 Task: Search one way flight ticket for 4 adults, 1 infant in seat and 1 infant on lap in premium economy from Sioux City: Sioux Gateway Airport (brig. General Bud Day Field) to Gillette: Gillette Campbell County Airport on 5-1-2023. Choice of flights is Delta. Number of bags: 5 checked bags. Price is upto 98000. Outbound departure time preference is 11:45.
Action: Mouse moved to (231, 311)
Screenshot: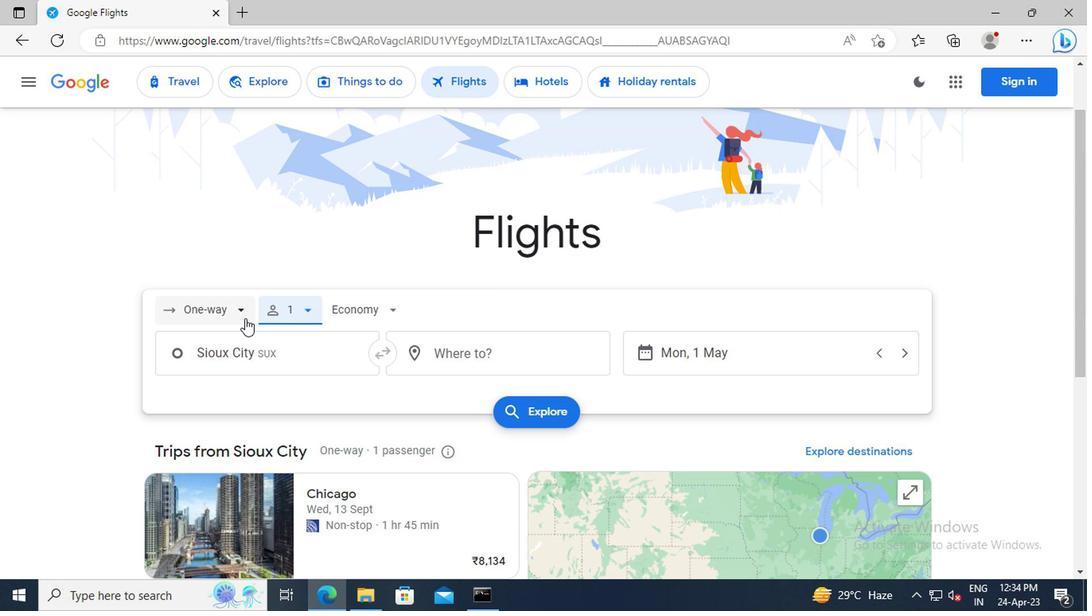 
Action: Mouse pressed left at (231, 311)
Screenshot: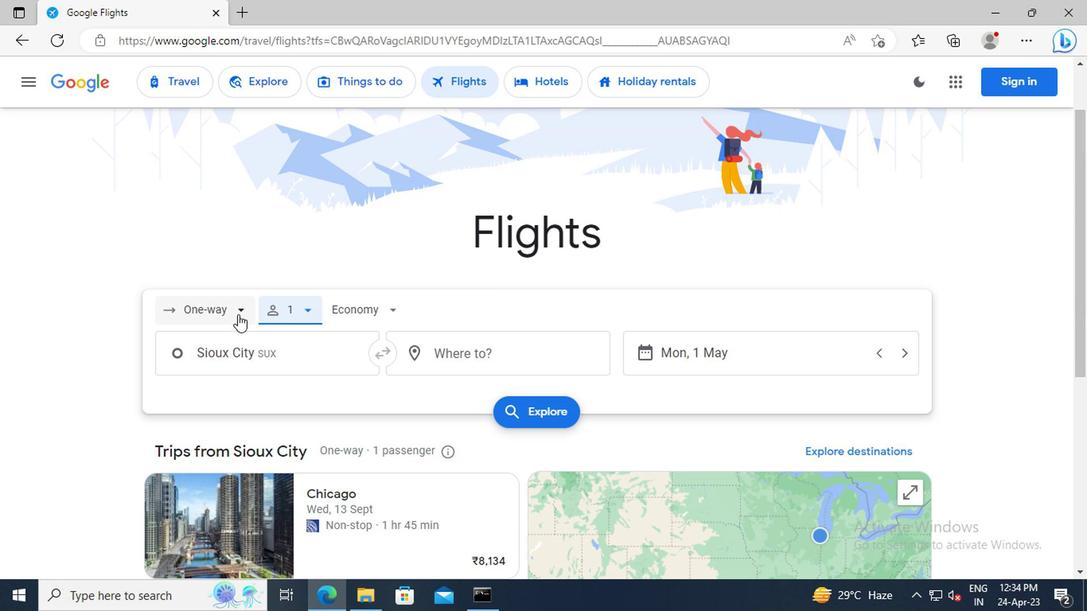 
Action: Mouse moved to (215, 387)
Screenshot: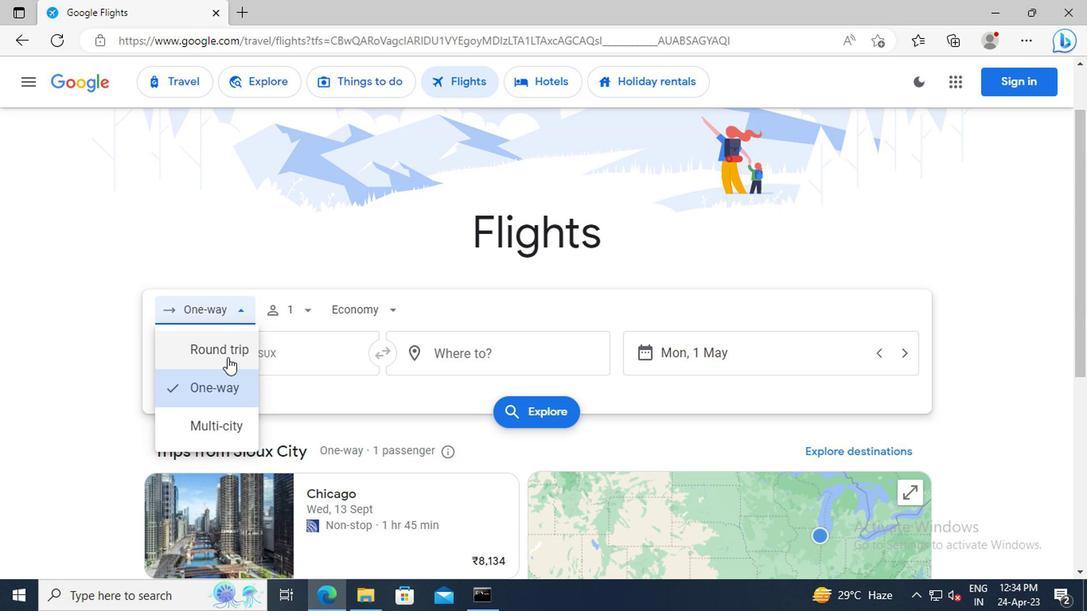 
Action: Mouse pressed left at (215, 387)
Screenshot: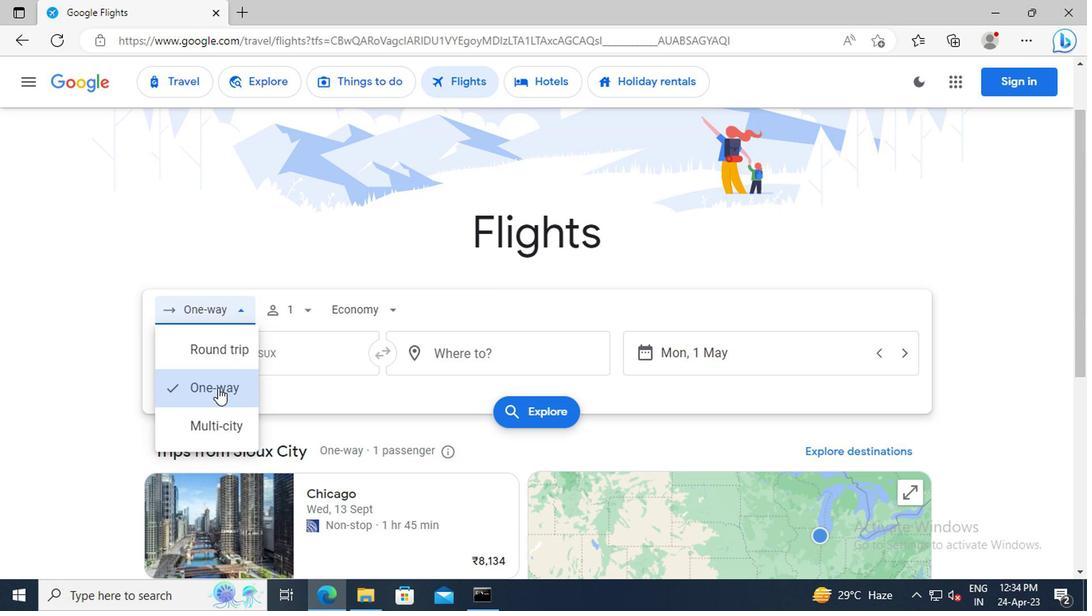 
Action: Mouse moved to (299, 309)
Screenshot: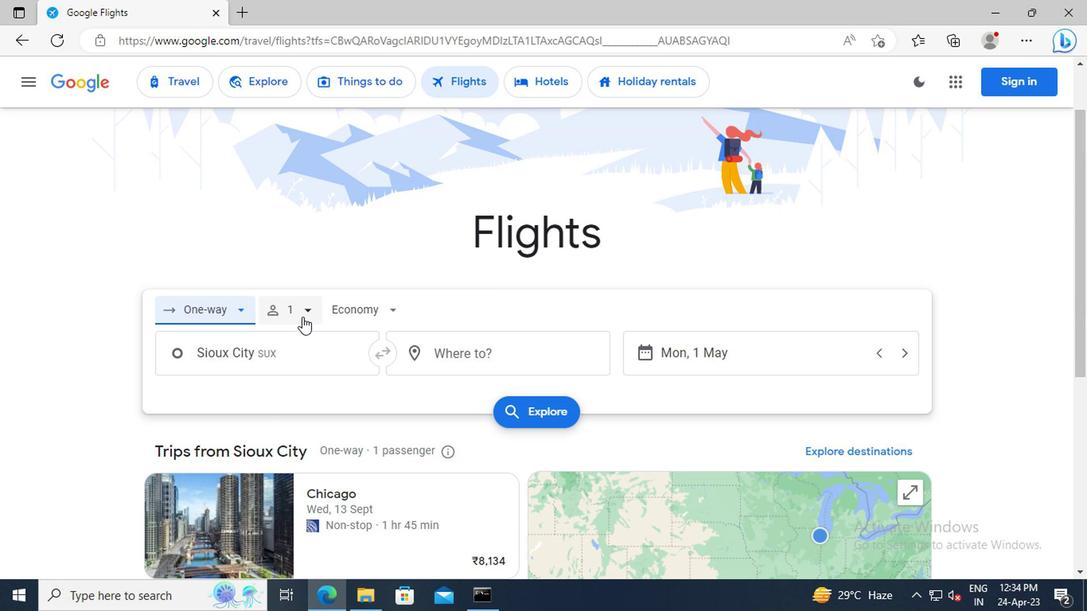 
Action: Mouse pressed left at (299, 309)
Screenshot: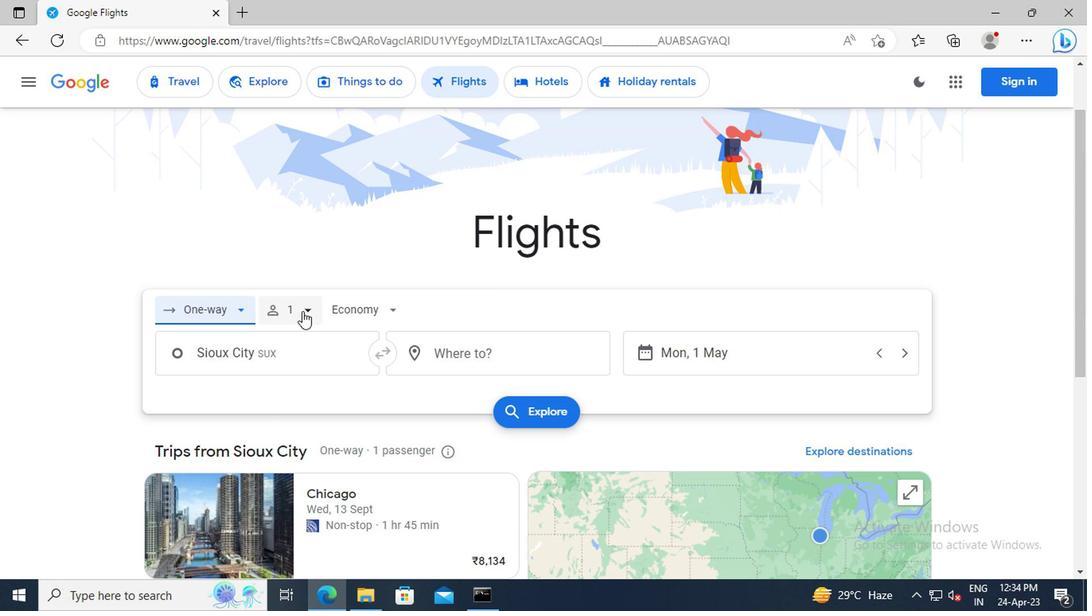 
Action: Mouse moved to (419, 353)
Screenshot: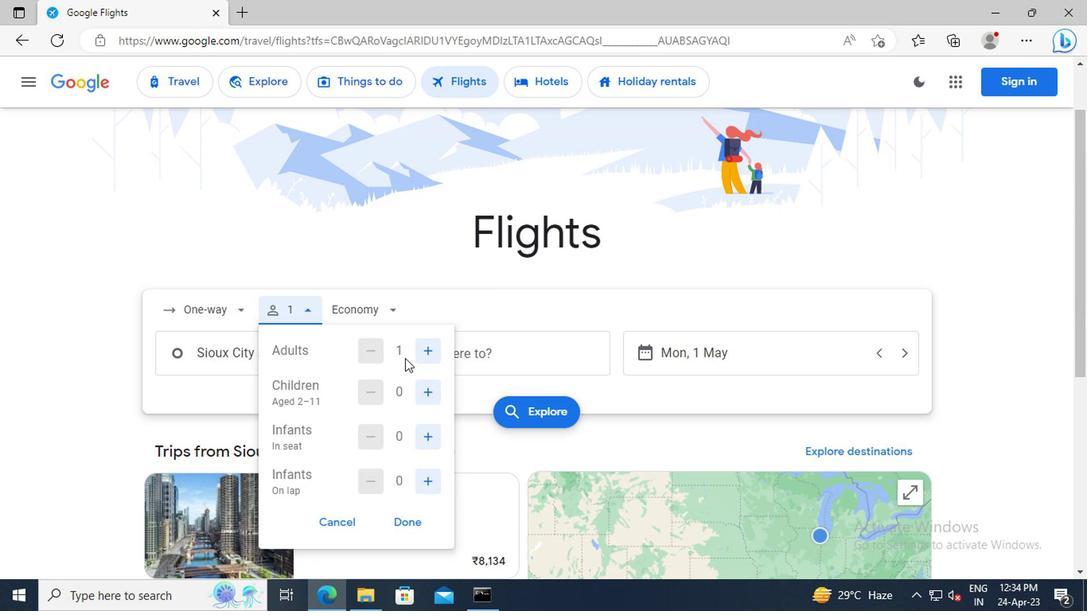 
Action: Mouse pressed left at (419, 353)
Screenshot: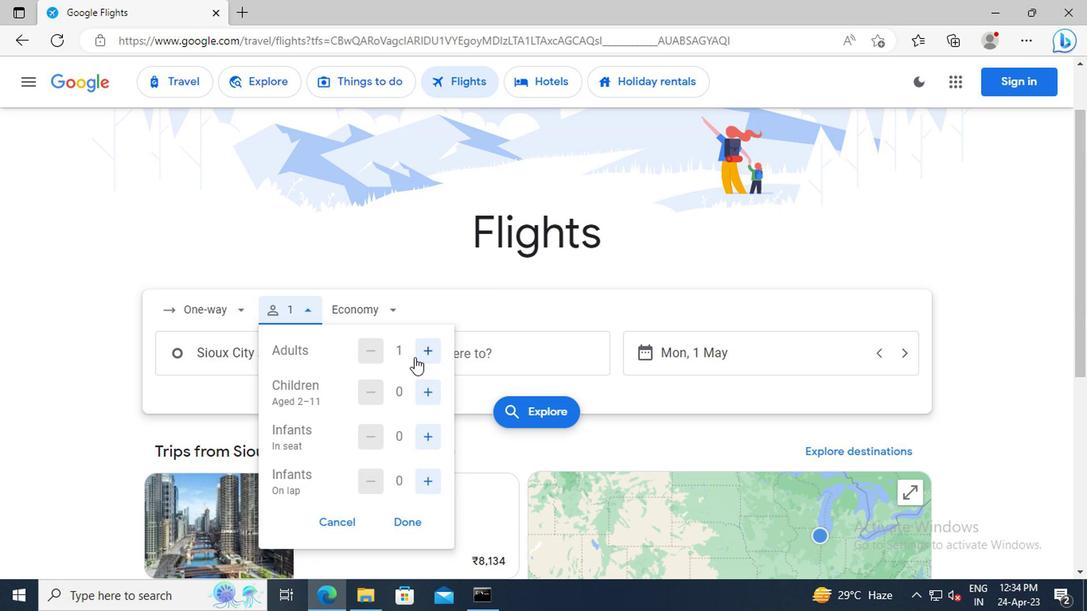 
Action: Mouse pressed left at (419, 353)
Screenshot: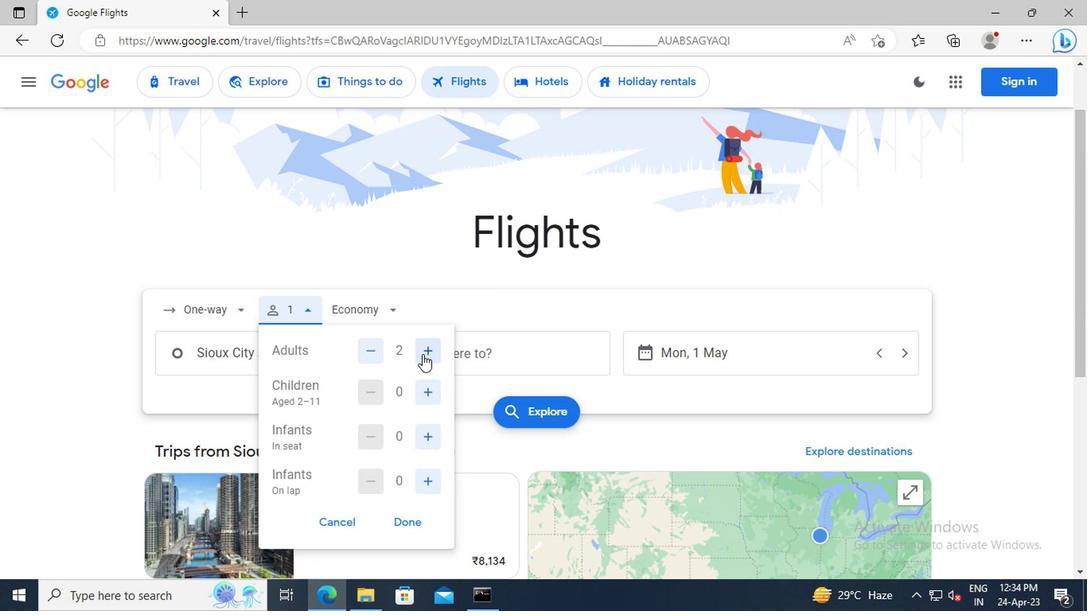 
Action: Mouse pressed left at (419, 353)
Screenshot: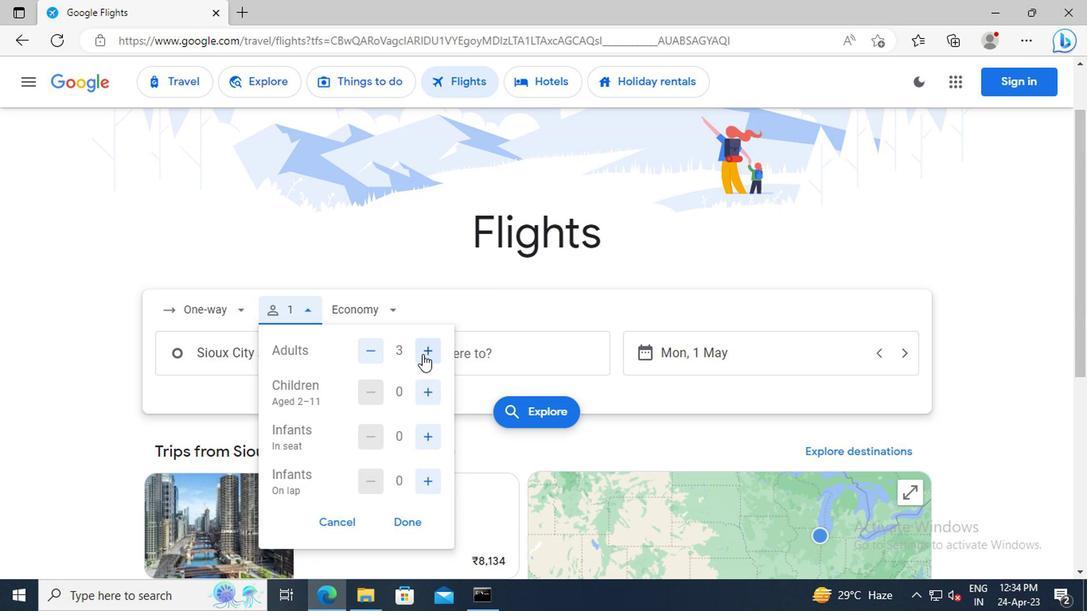 
Action: Mouse moved to (422, 435)
Screenshot: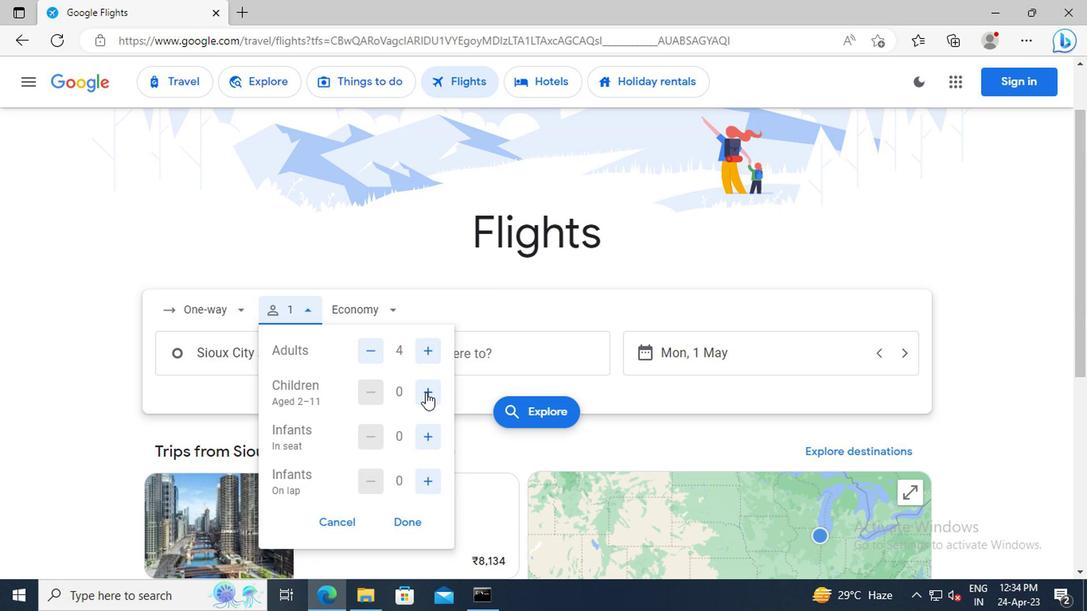 
Action: Mouse pressed left at (422, 435)
Screenshot: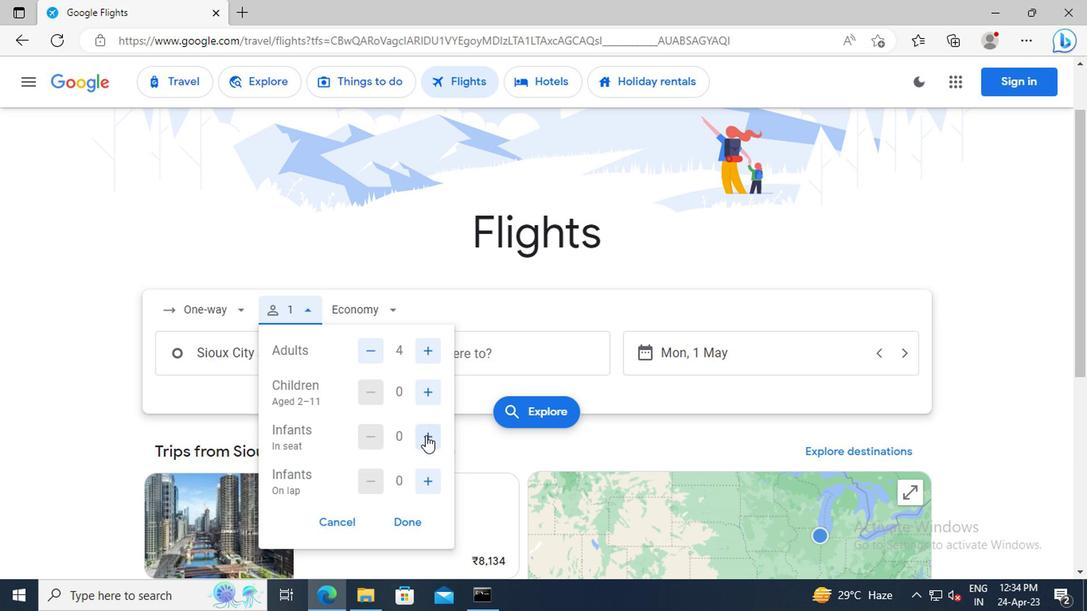 
Action: Mouse moved to (428, 482)
Screenshot: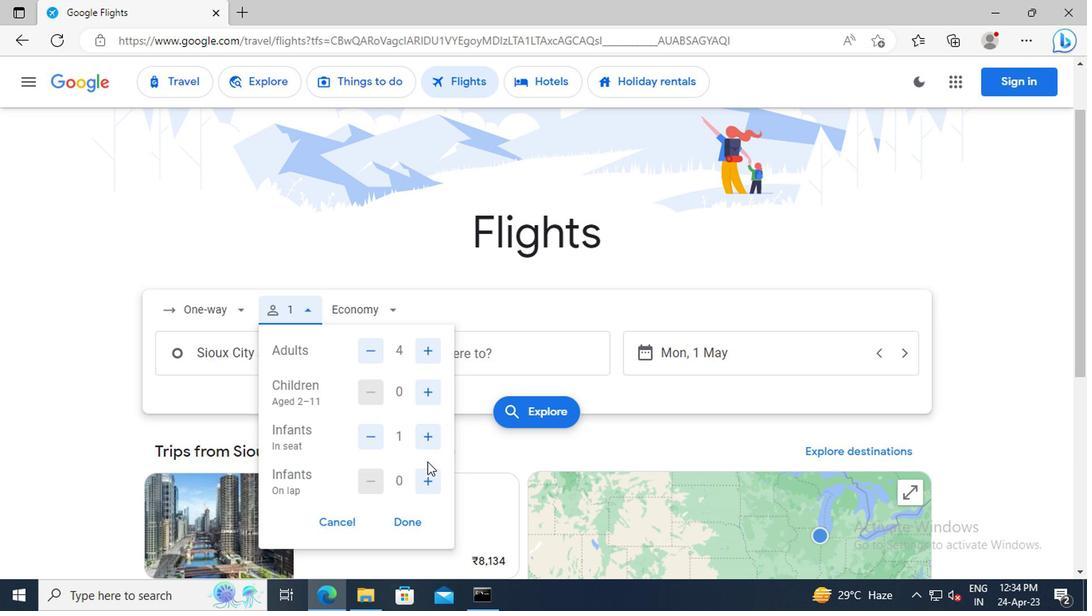
Action: Mouse pressed left at (428, 482)
Screenshot: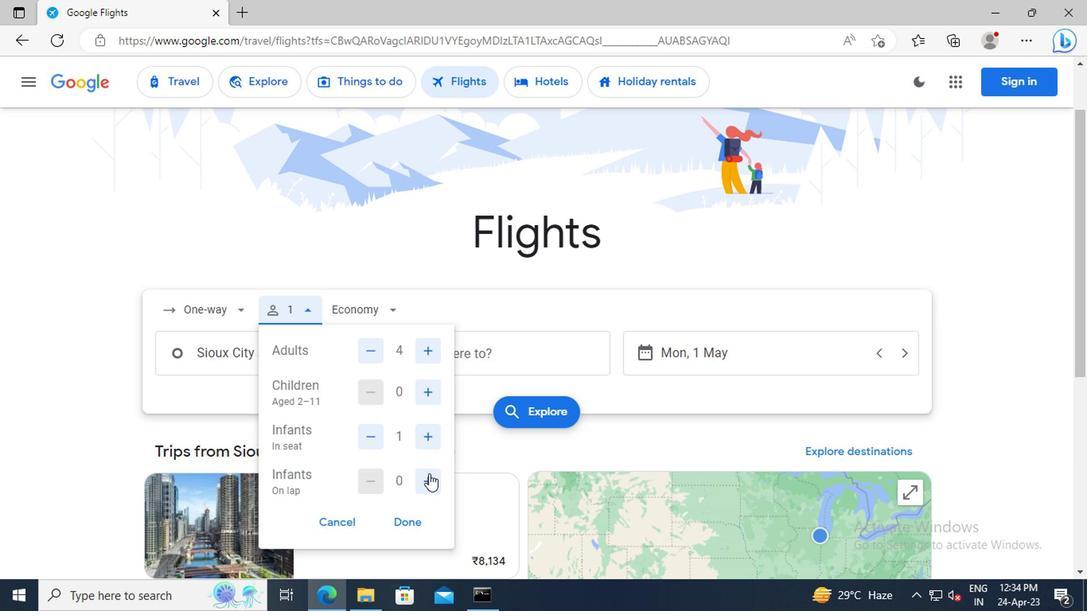 
Action: Mouse moved to (403, 523)
Screenshot: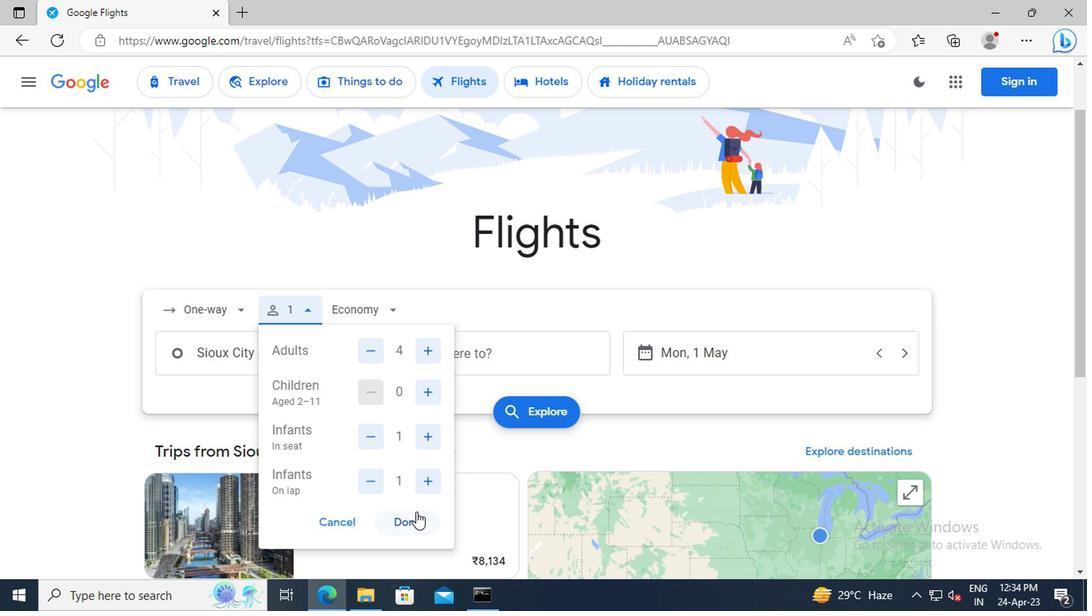 
Action: Mouse pressed left at (403, 523)
Screenshot: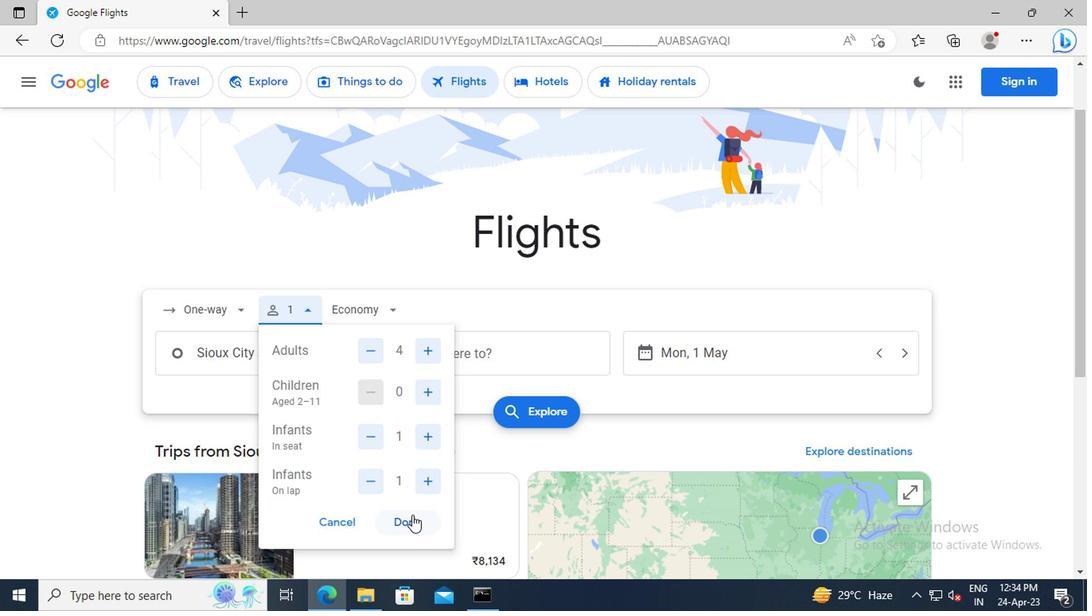 
Action: Mouse moved to (369, 312)
Screenshot: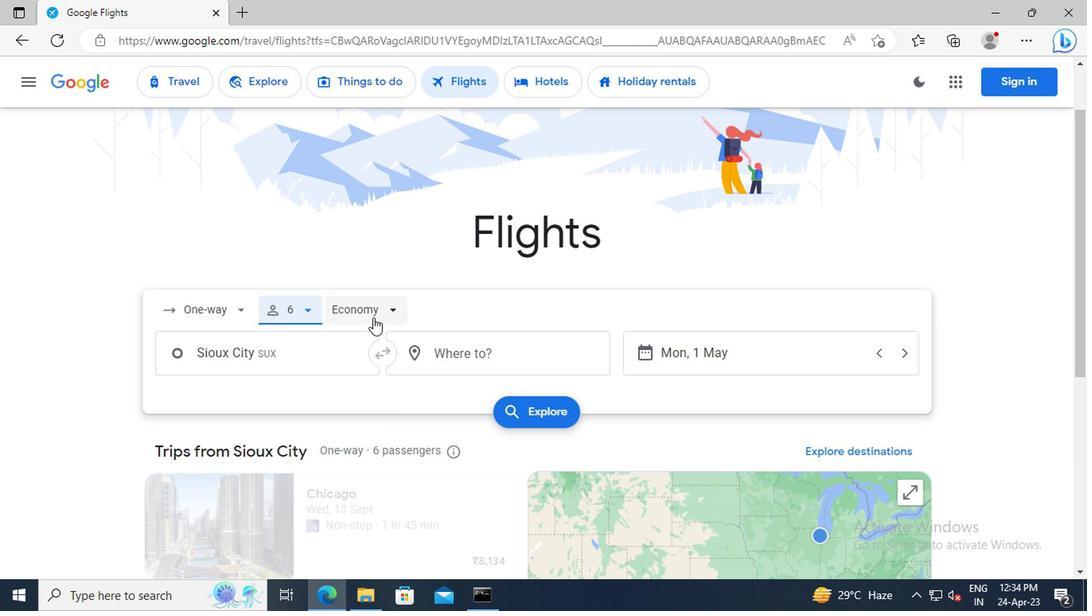 
Action: Mouse pressed left at (369, 312)
Screenshot: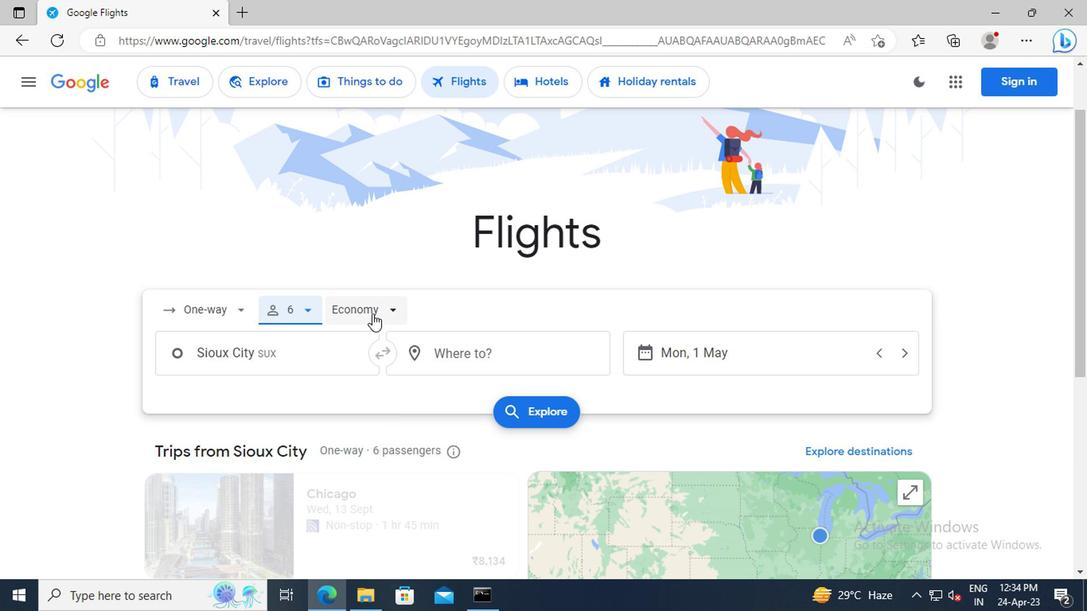 
Action: Mouse moved to (390, 387)
Screenshot: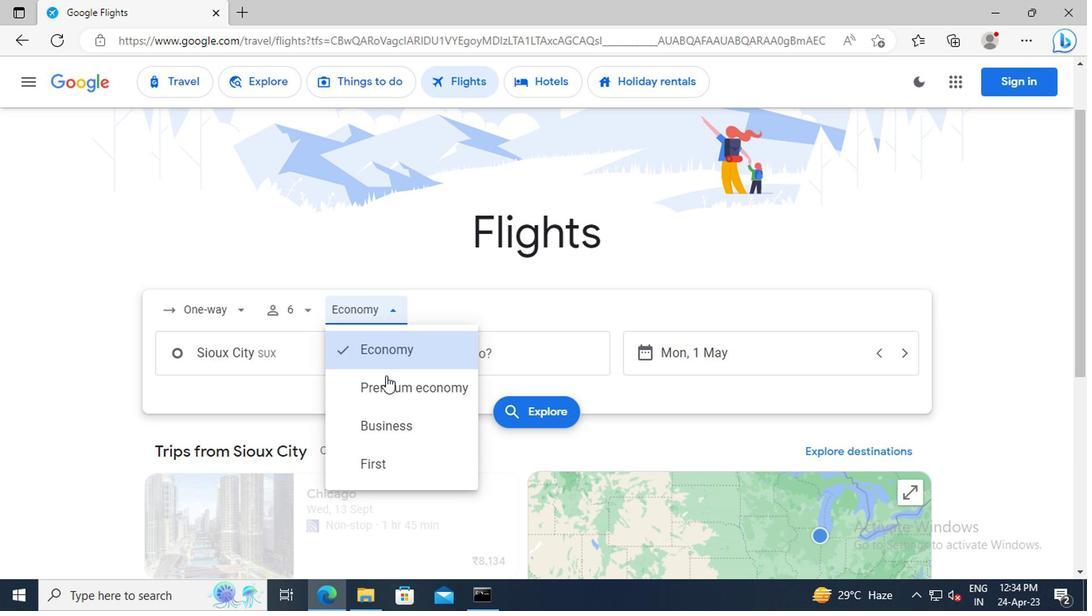 
Action: Mouse pressed left at (390, 387)
Screenshot: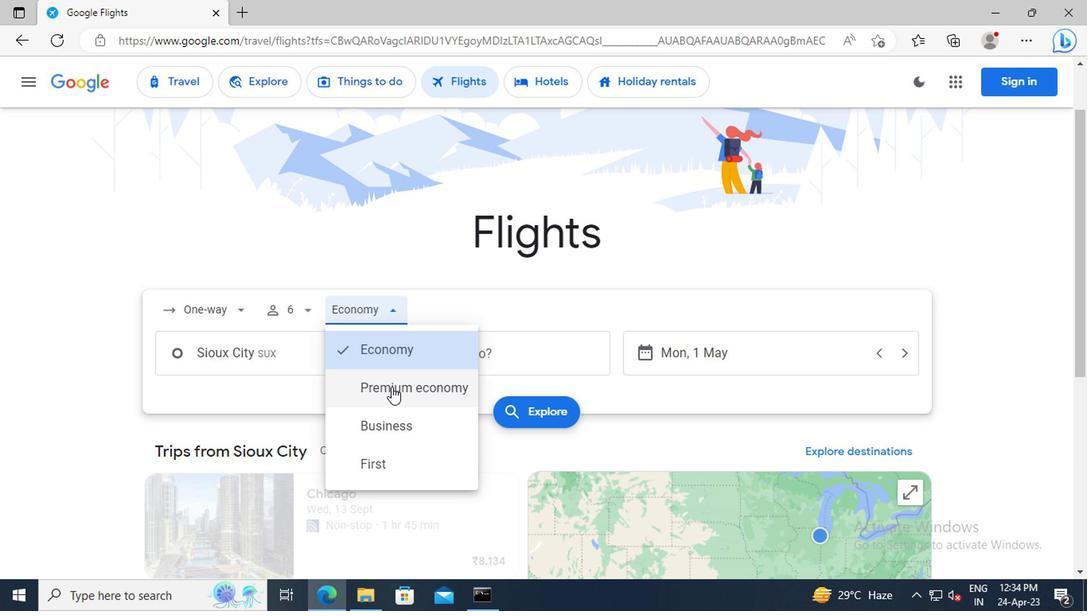 
Action: Mouse moved to (304, 355)
Screenshot: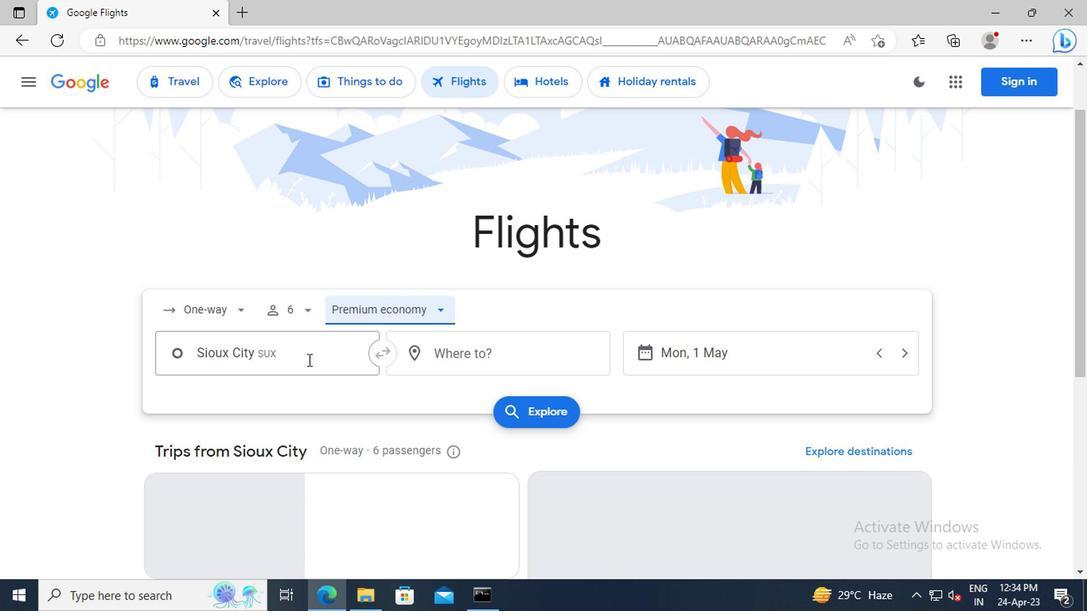 
Action: Mouse pressed left at (304, 355)
Screenshot: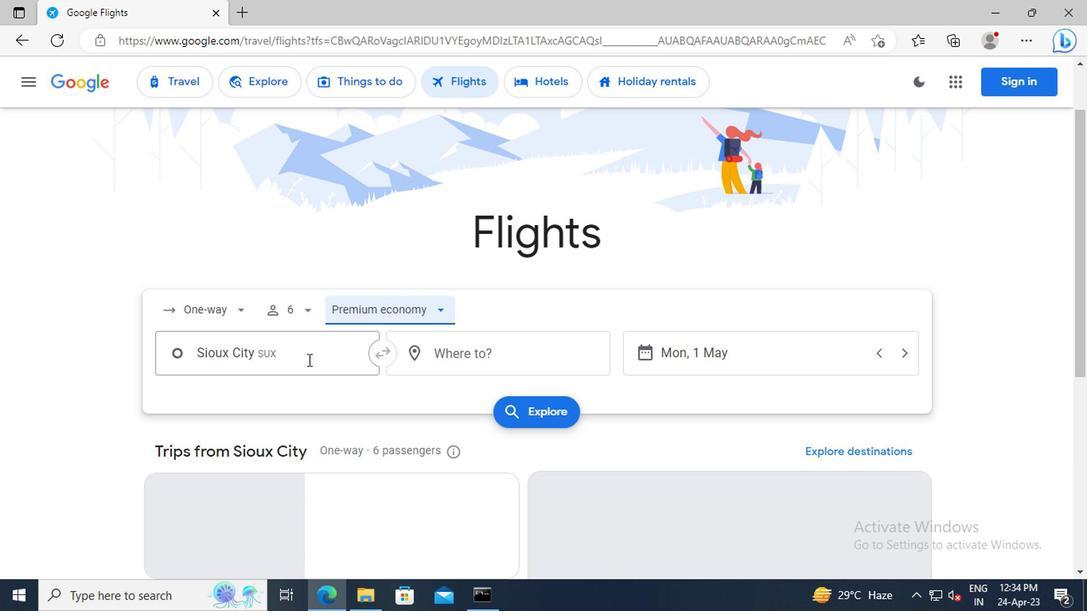 
Action: Key pressed <Key.shift>SIOUX<Key.space><Key.shift>CITY<Key.shift>:<Key.space><Key.shift_r>S
Screenshot: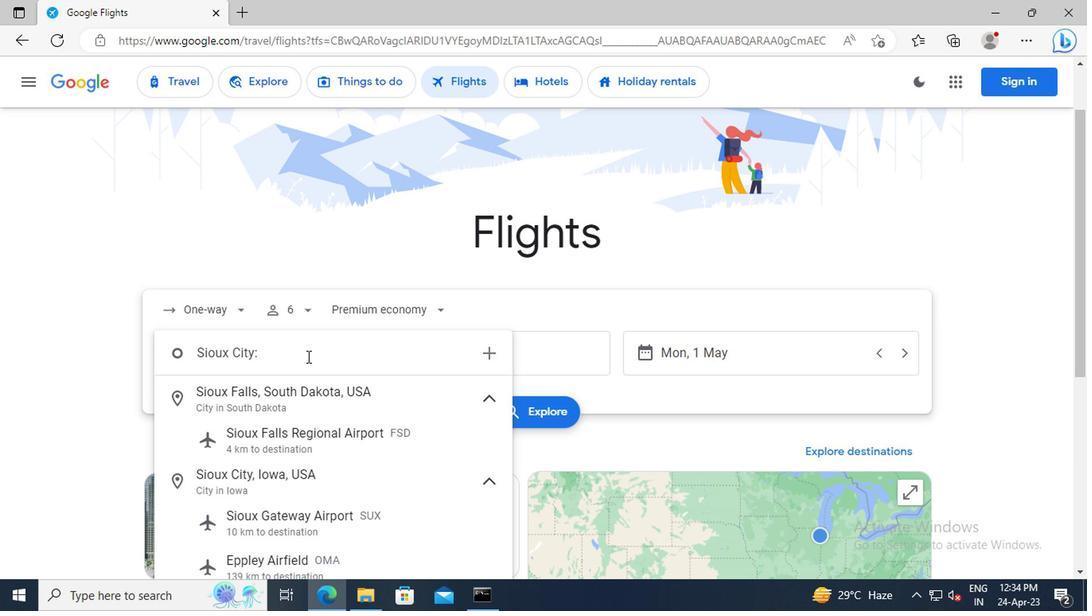
Action: Mouse moved to (278, 447)
Screenshot: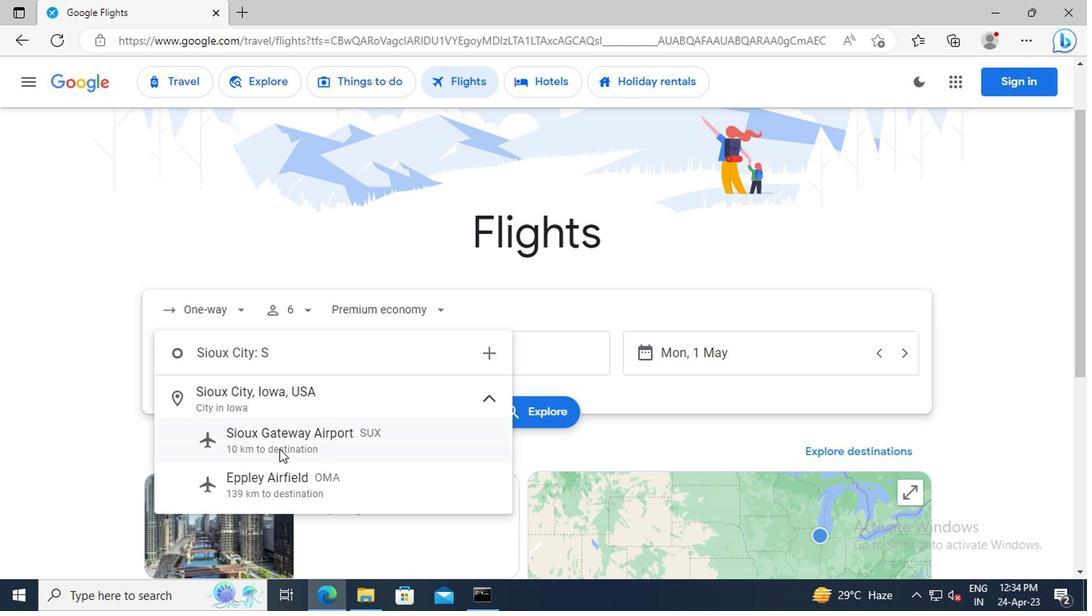 
Action: Mouse pressed left at (278, 447)
Screenshot: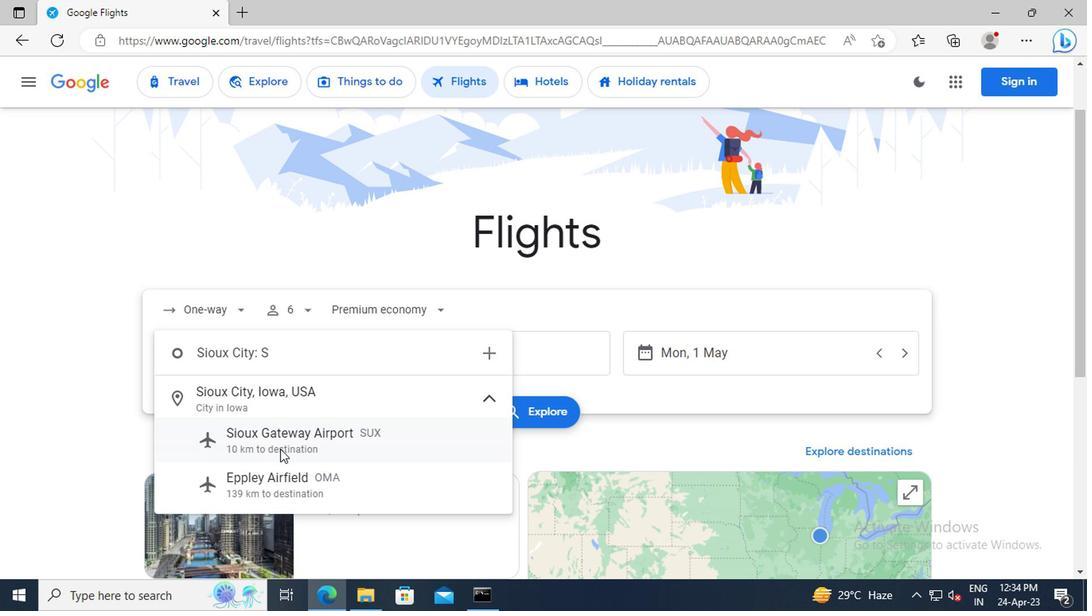 
Action: Mouse moved to (459, 357)
Screenshot: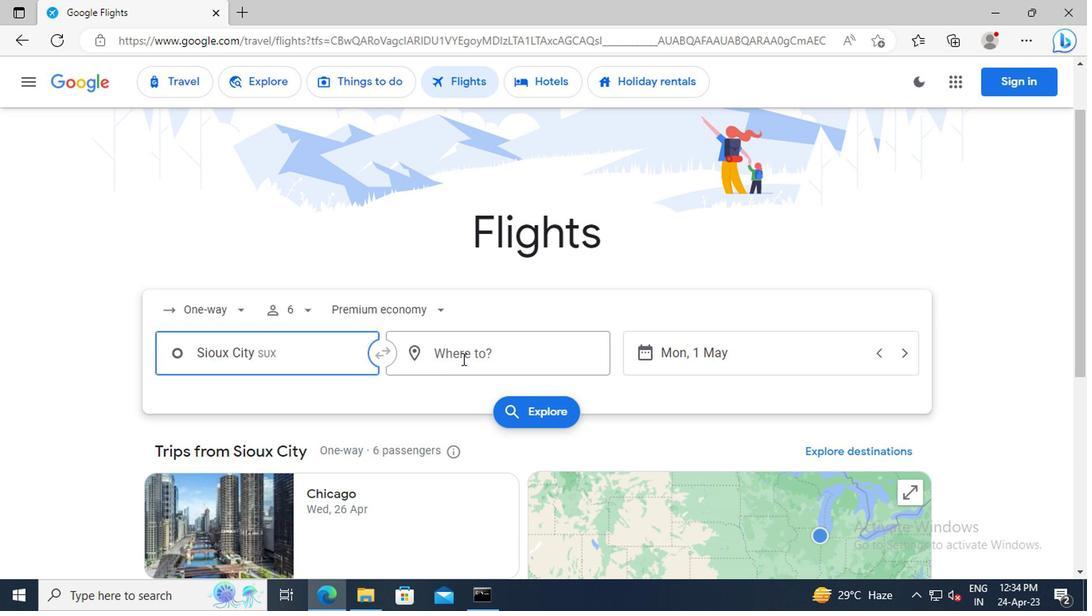 
Action: Mouse pressed left at (459, 357)
Screenshot: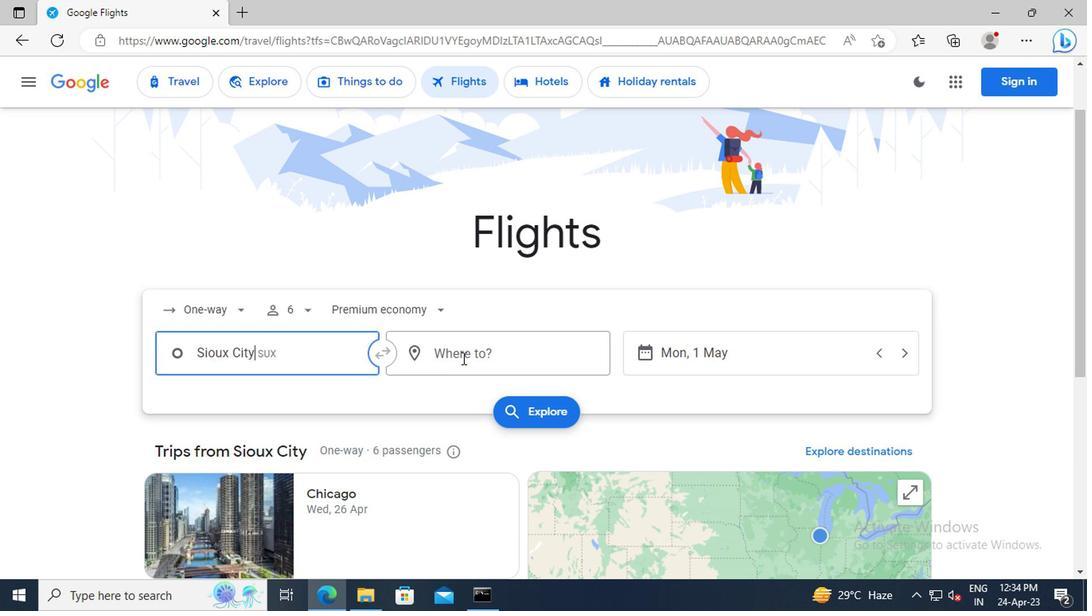 
Action: Key pressed <Key.shift>GILLETTE
Screenshot: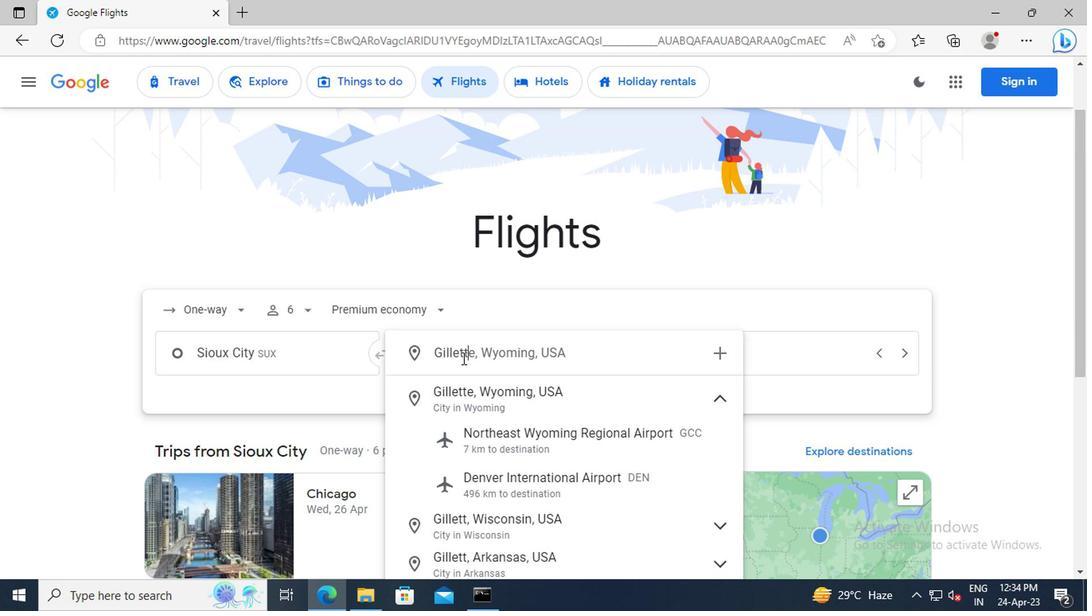 
Action: Mouse moved to (506, 440)
Screenshot: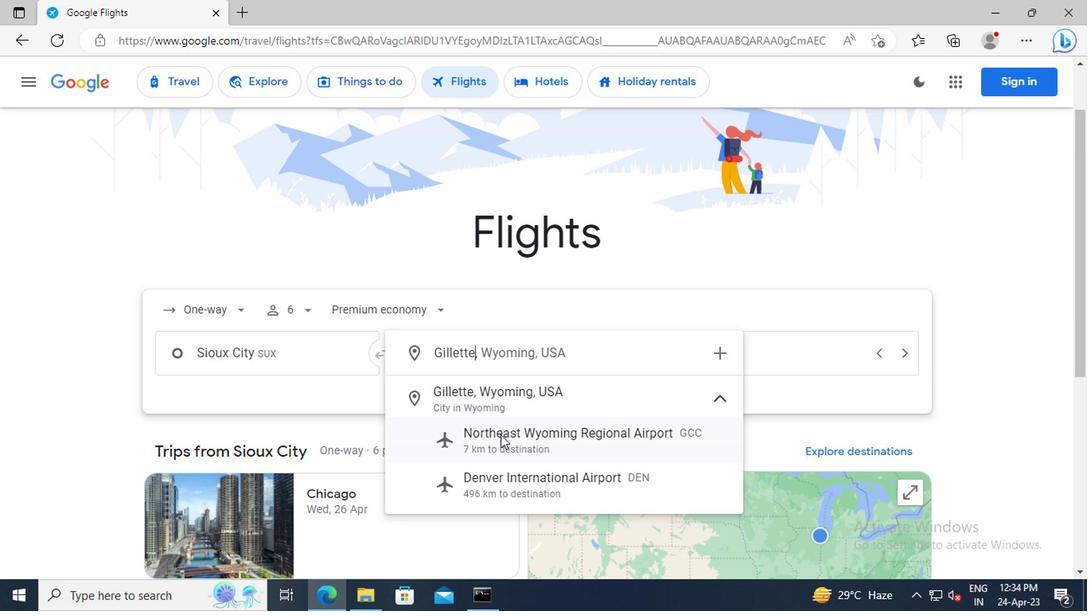 
Action: Mouse pressed left at (506, 440)
Screenshot: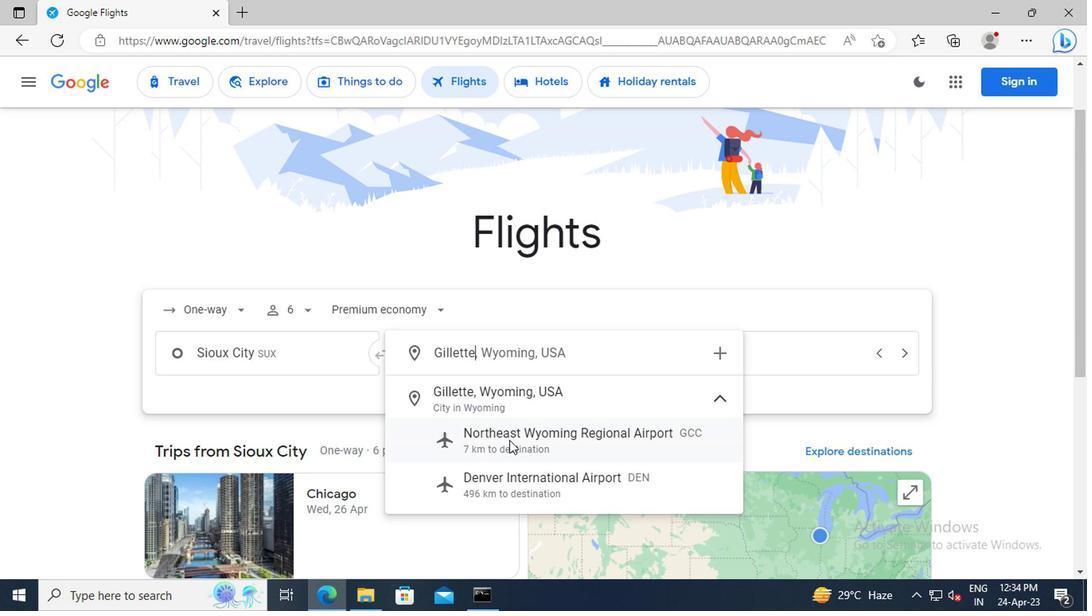
Action: Mouse moved to (731, 349)
Screenshot: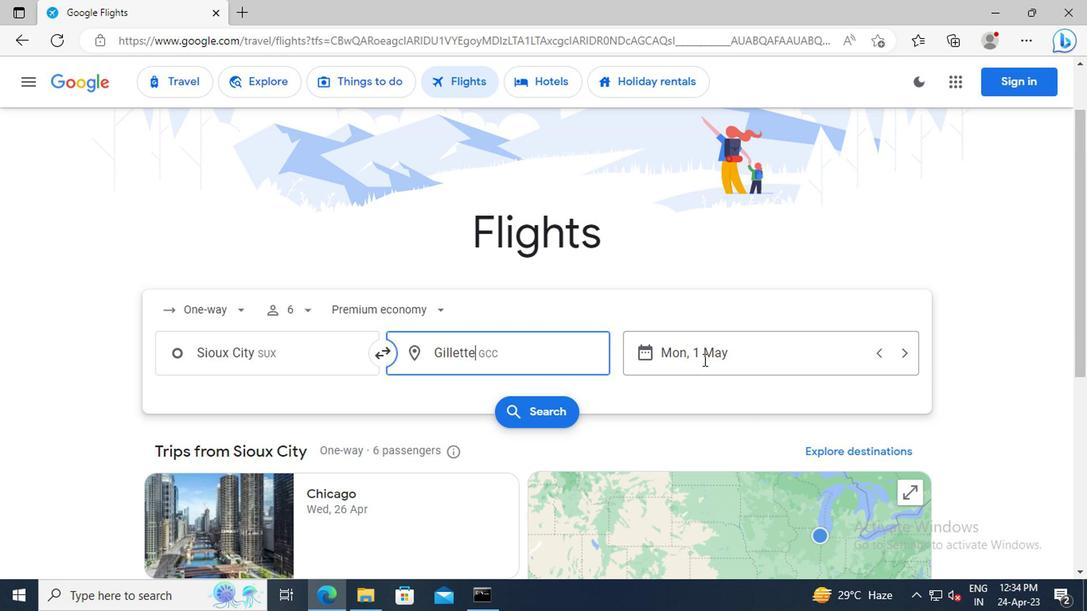 
Action: Mouse pressed left at (731, 349)
Screenshot: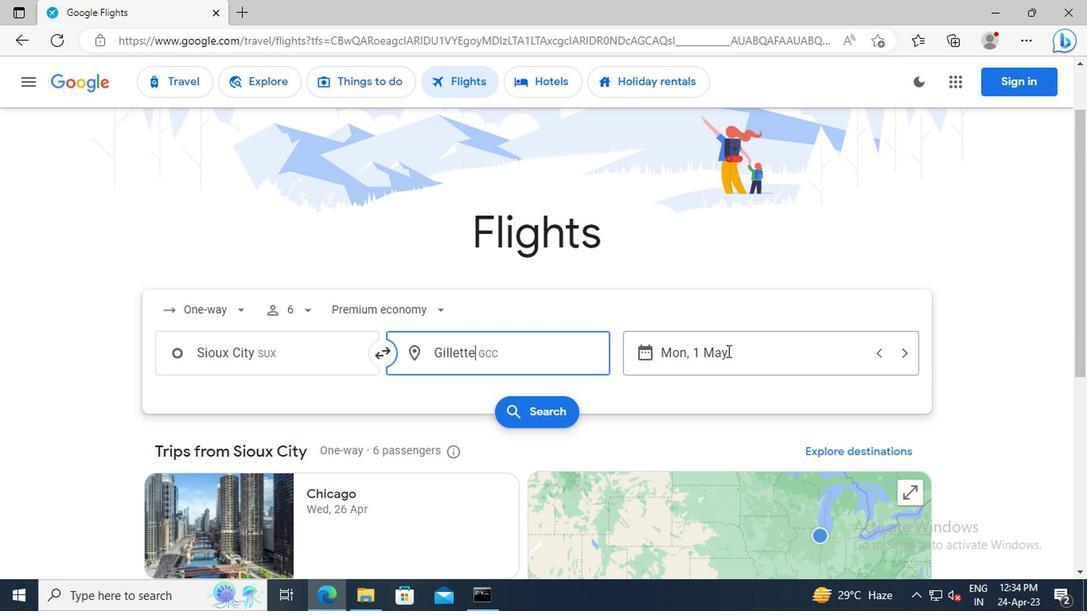 
Action: Mouse moved to (660, 319)
Screenshot: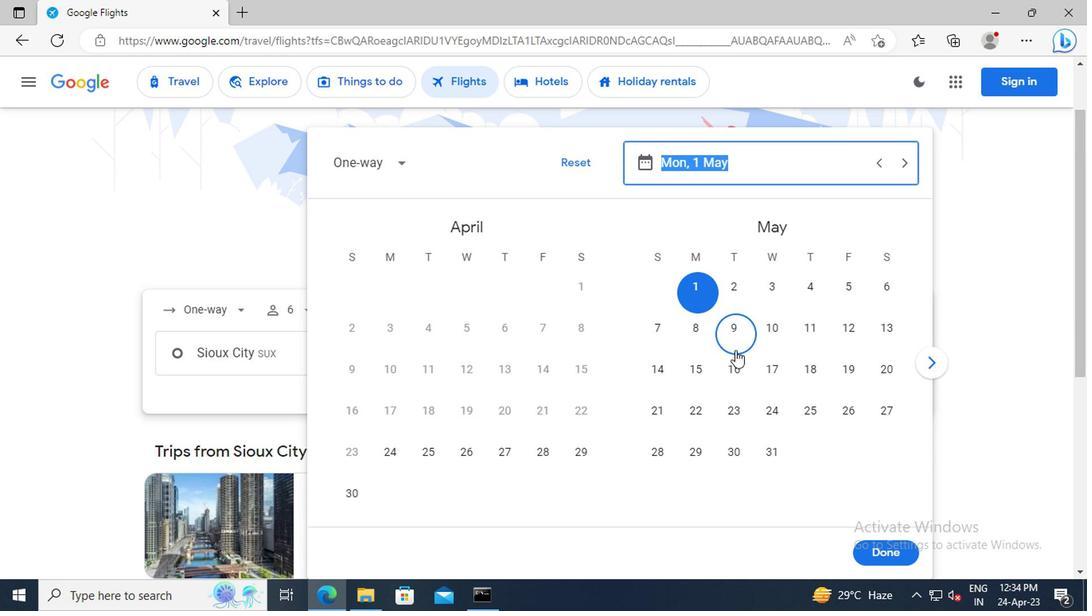 
Action: Key pressed 1<Key.space>MAY<Key.enter>
Screenshot: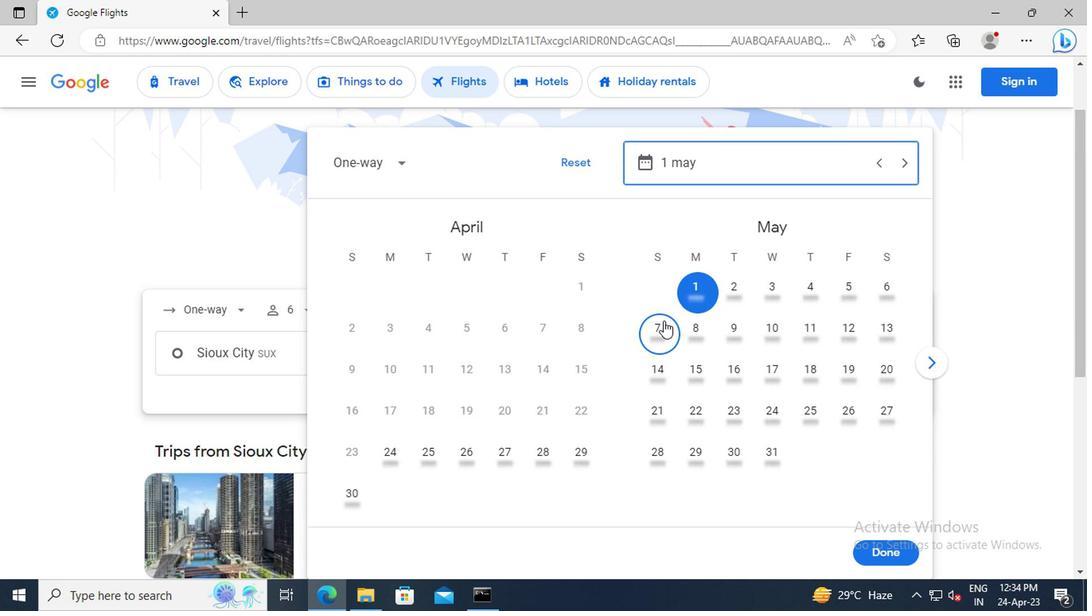 
Action: Mouse moved to (868, 555)
Screenshot: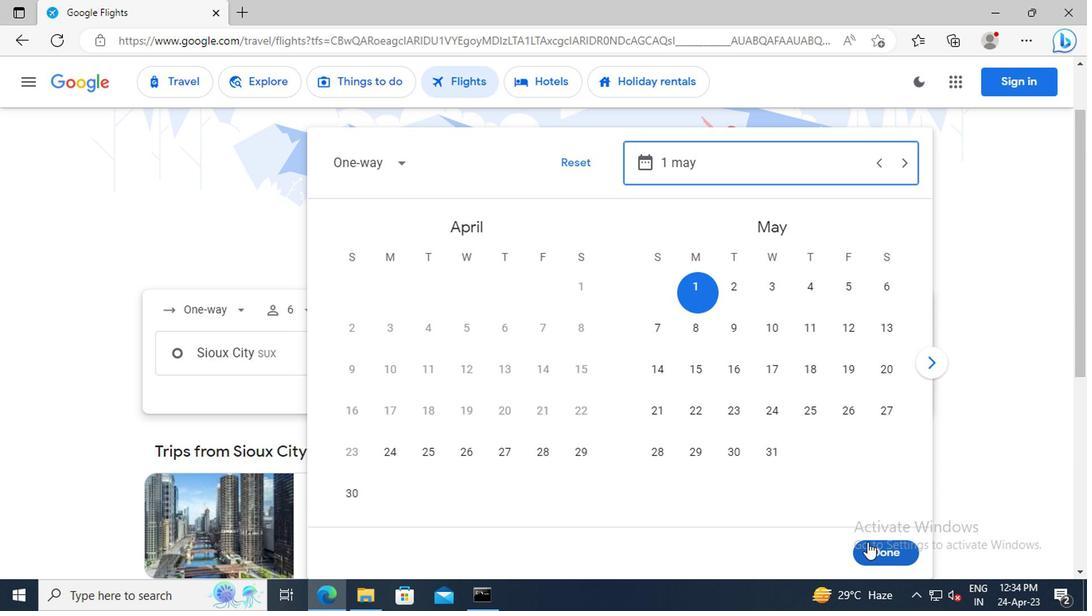 
Action: Mouse pressed left at (868, 555)
Screenshot: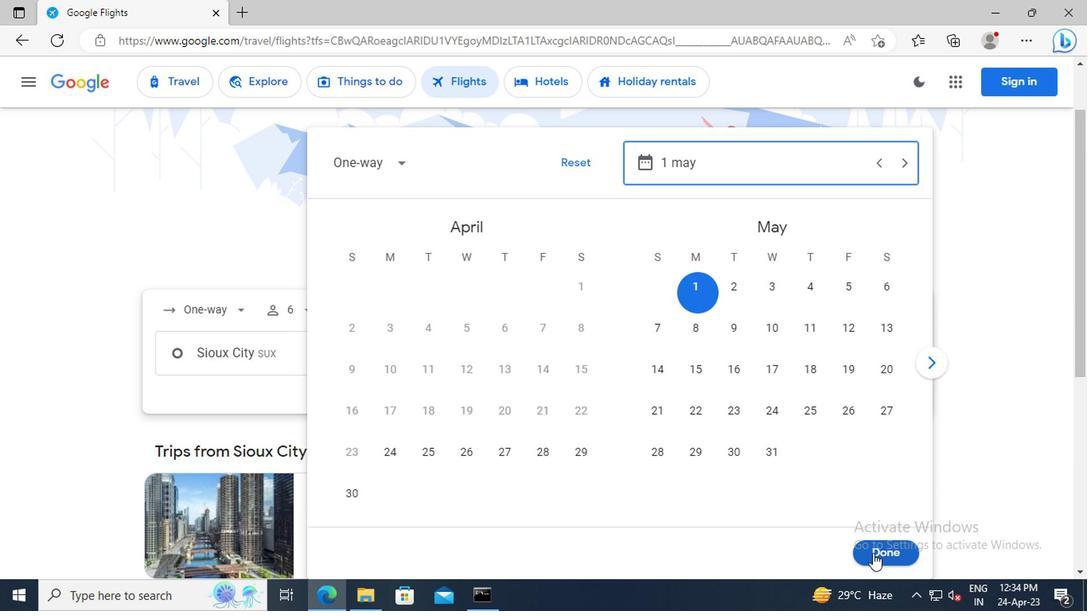 
Action: Mouse moved to (540, 416)
Screenshot: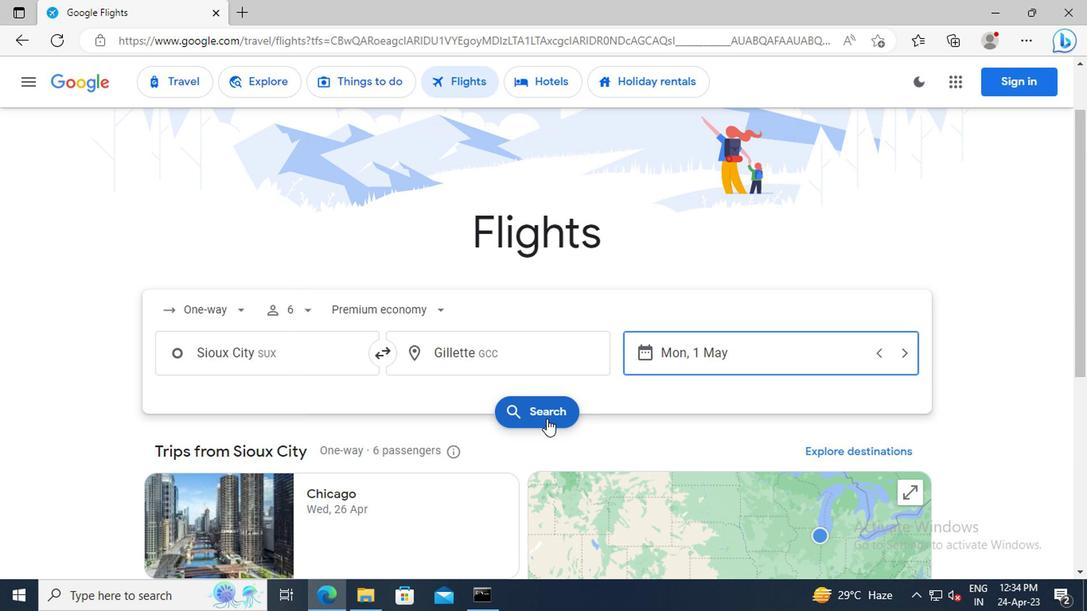 
Action: Mouse pressed left at (540, 416)
Screenshot: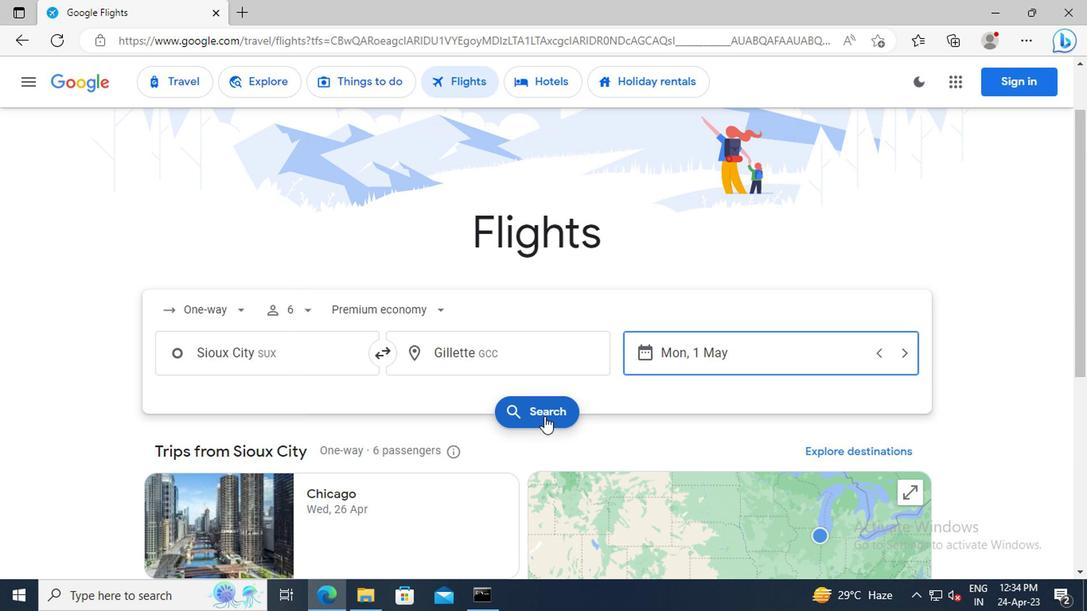 
Action: Mouse moved to (185, 230)
Screenshot: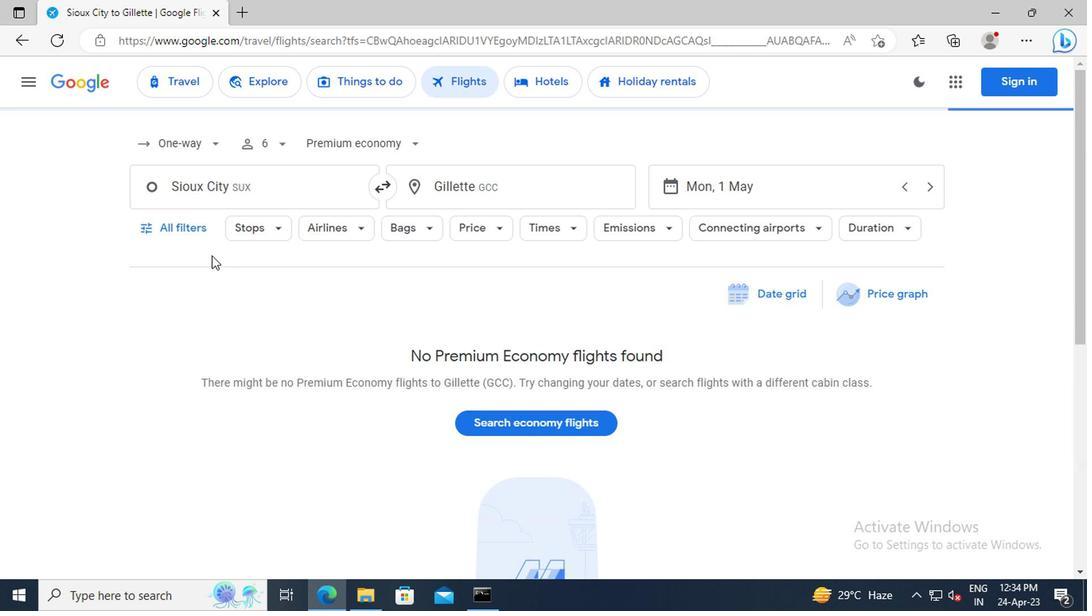 
Action: Mouse pressed left at (185, 230)
Screenshot: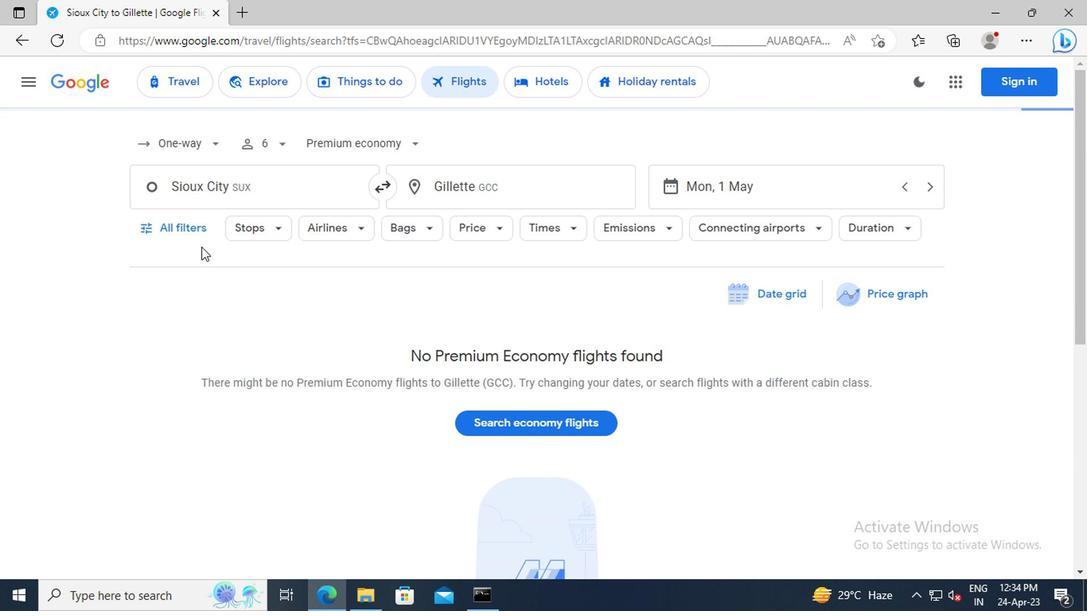 
Action: Mouse moved to (298, 332)
Screenshot: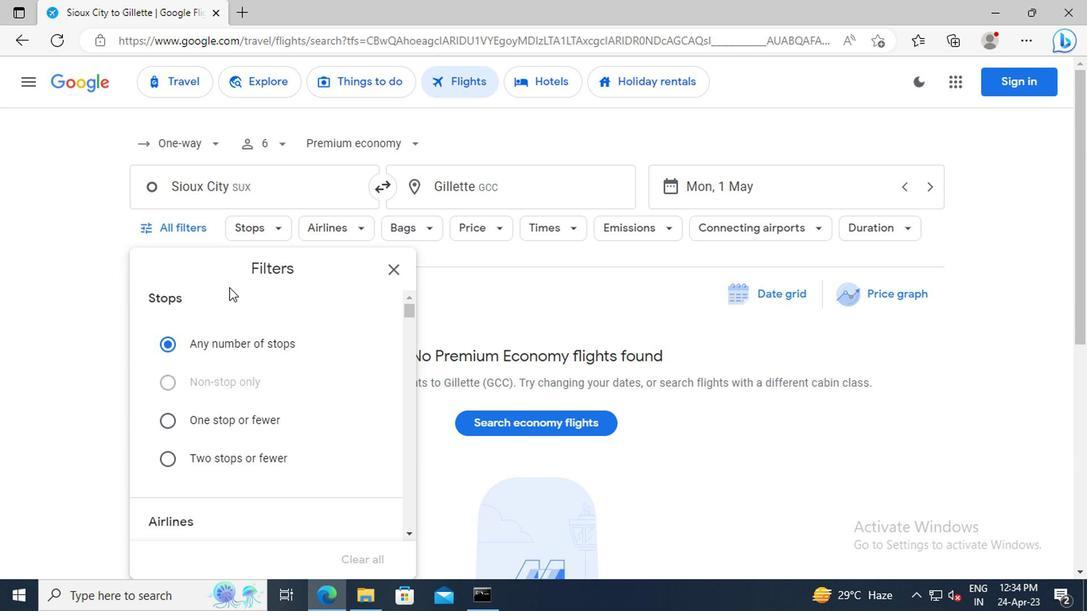 
Action: Mouse scrolled (298, 331) with delta (0, -1)
Screenshot: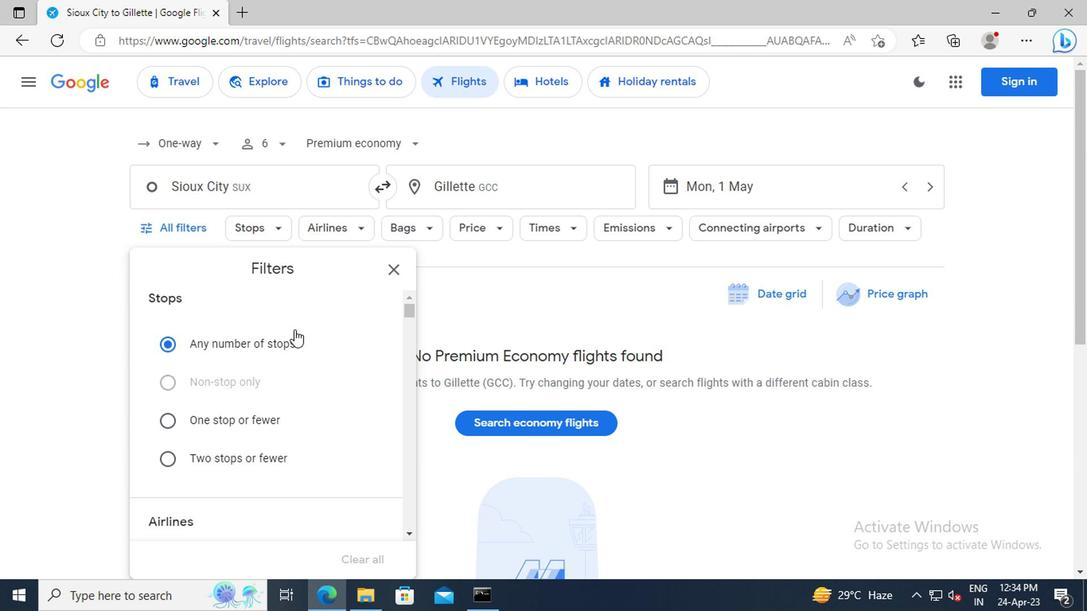 
Action: Mouse scrolled (298, 331) with delta (0, -1)
Screenshot: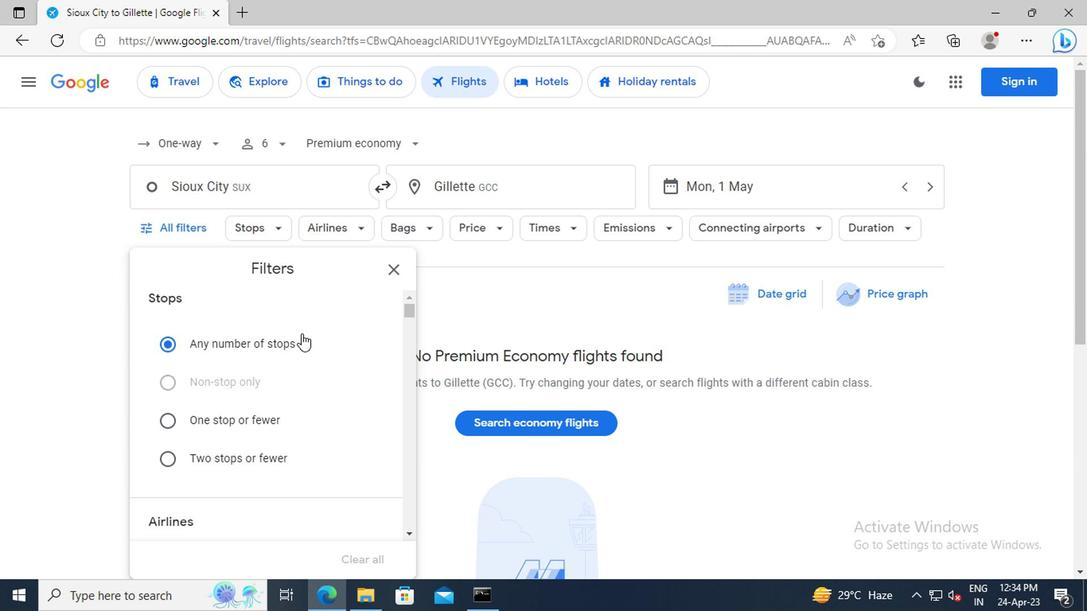 
Action: Mouse scrolled (298, 331) with delta (0, -1)
Screenshot: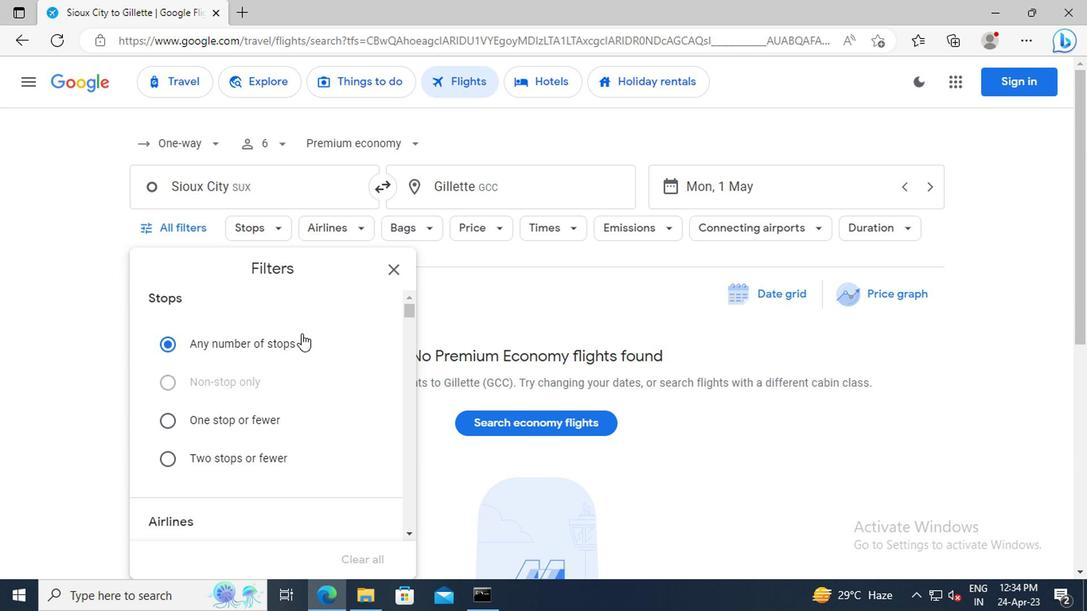 
Action: Mouse scrolled (298, 331) with delta (0, -1)
Screenshot: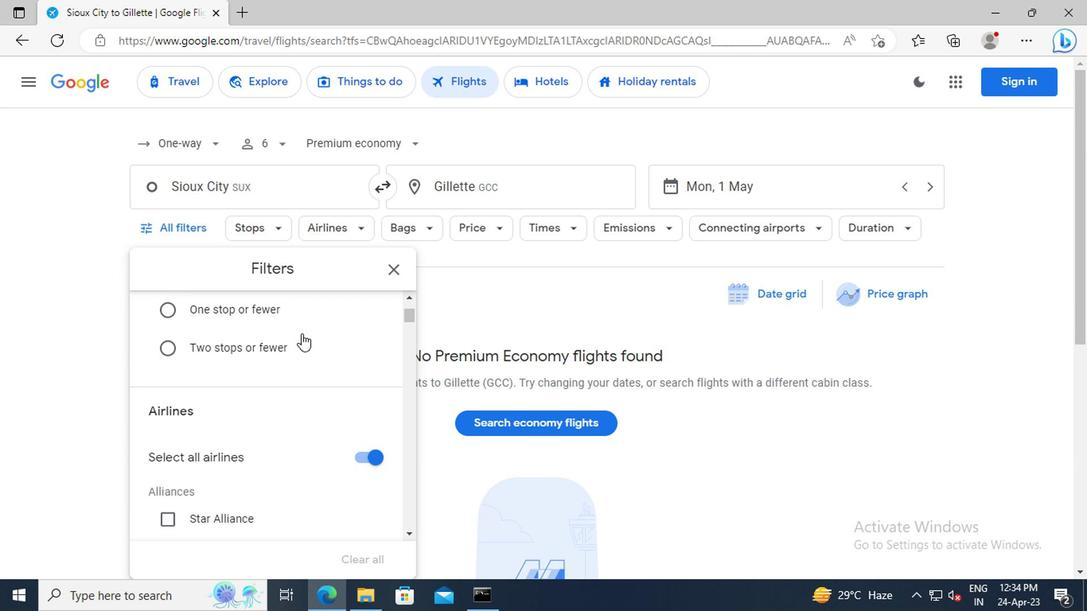 
Action: Mouse moved to (357, 418)
Screenshot: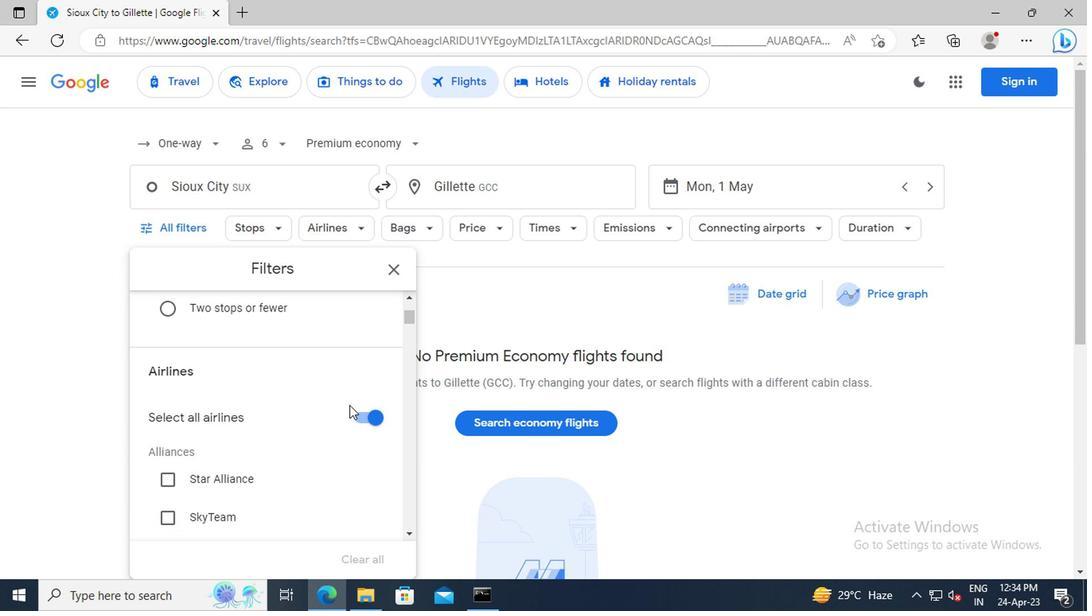 
Action: Mouse pressed left at (357, 418)
Screenshot: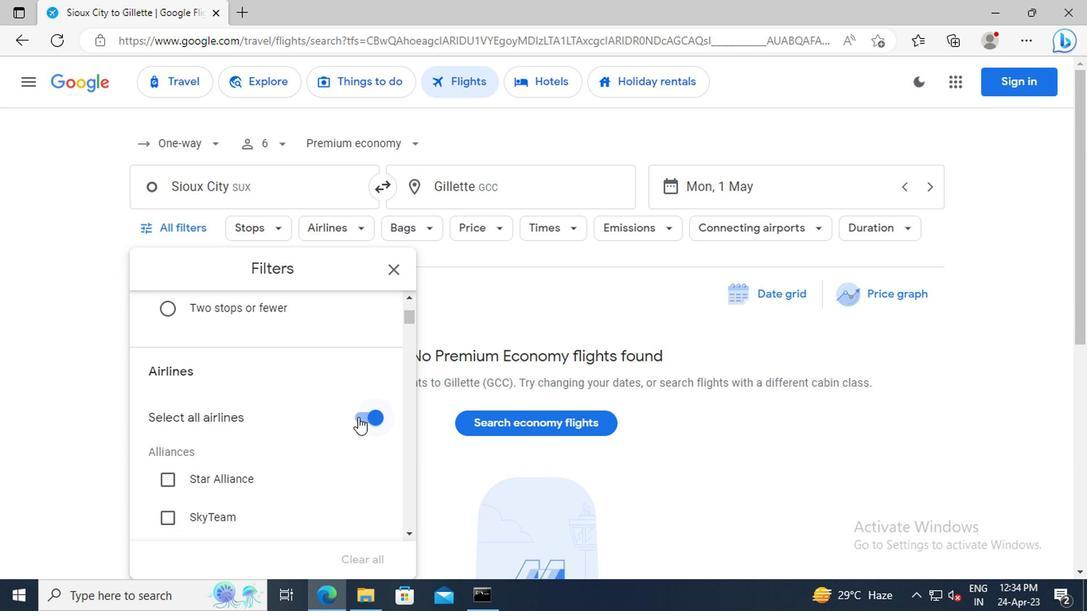 
Action: Mouse moved to (321, 406)
Screenshot: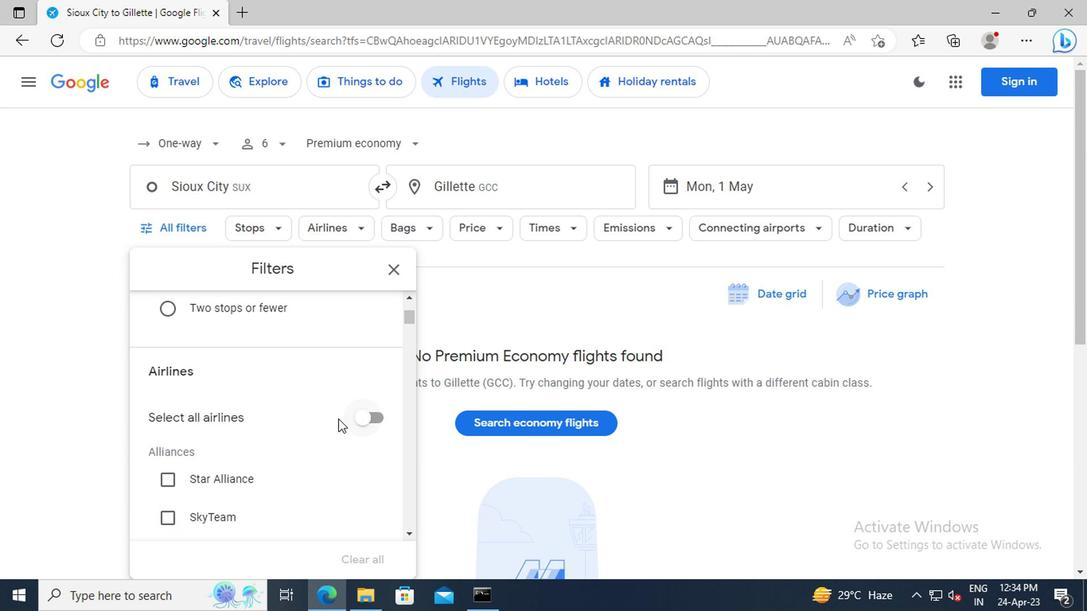 
Action: Mouse scrolled (321, 406) with delta (0, 0)
Screenshot: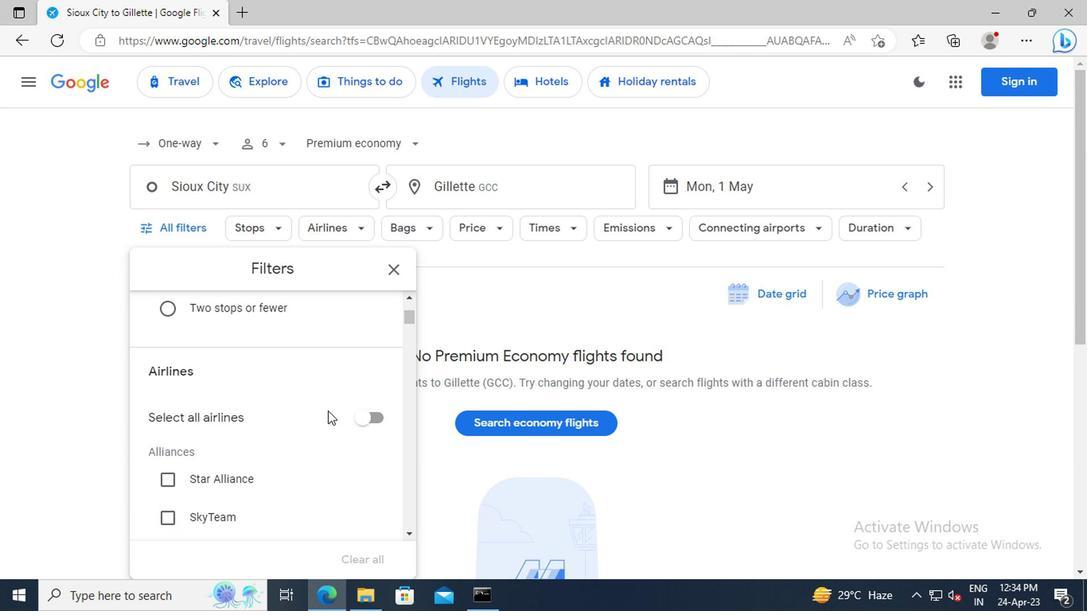 
Action: Mouse scrolled (321, 406) with delta (0, 0)
Screenshot: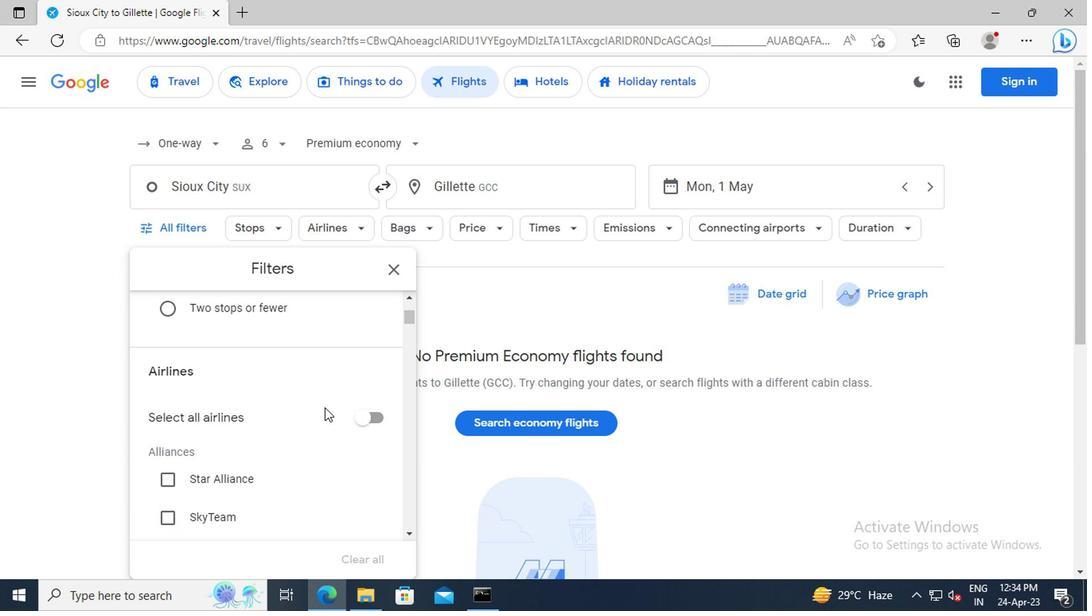 
Action: Mouse scrolled (321, 406) with delta (0, 0)
Screenshot: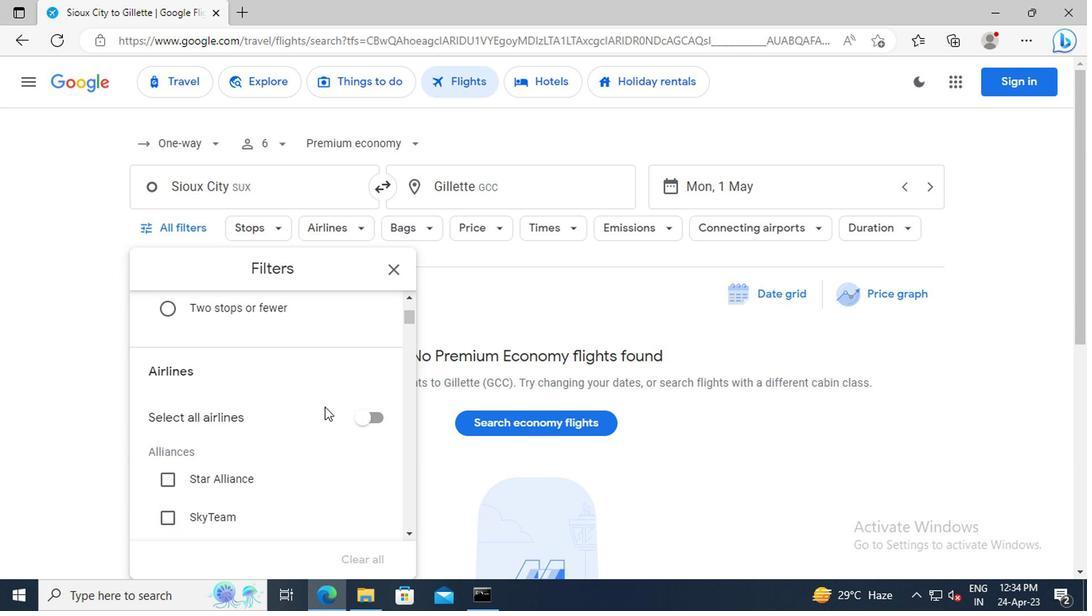 
Action: Mouse scrolled (321, 406) with delta (0, 0)
Screenshot: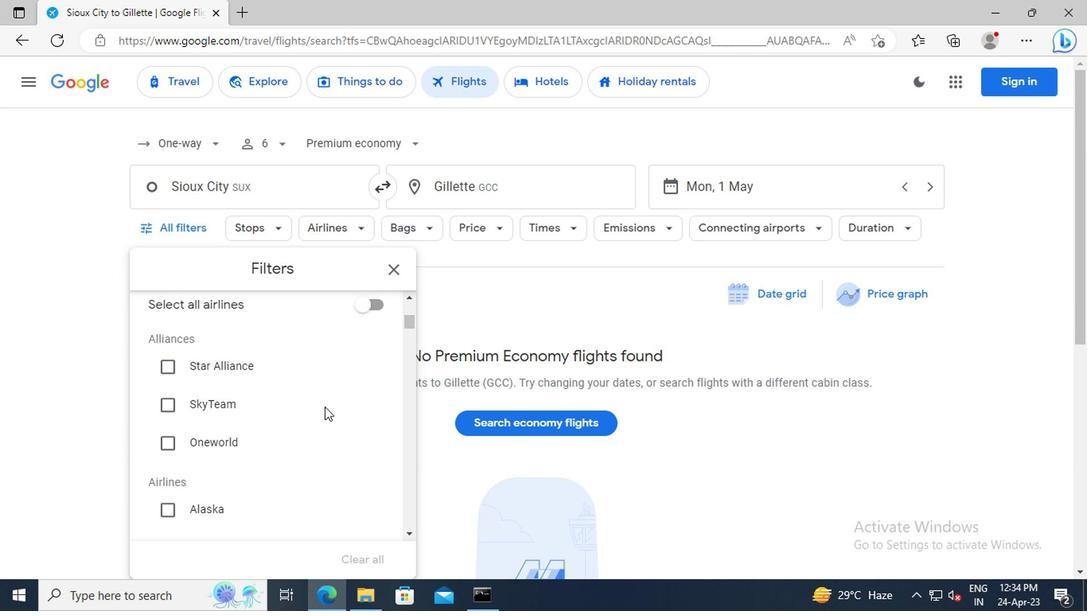 
Action: Mouse scrolled (321, 406) with delta (0, 0)
Screenshot: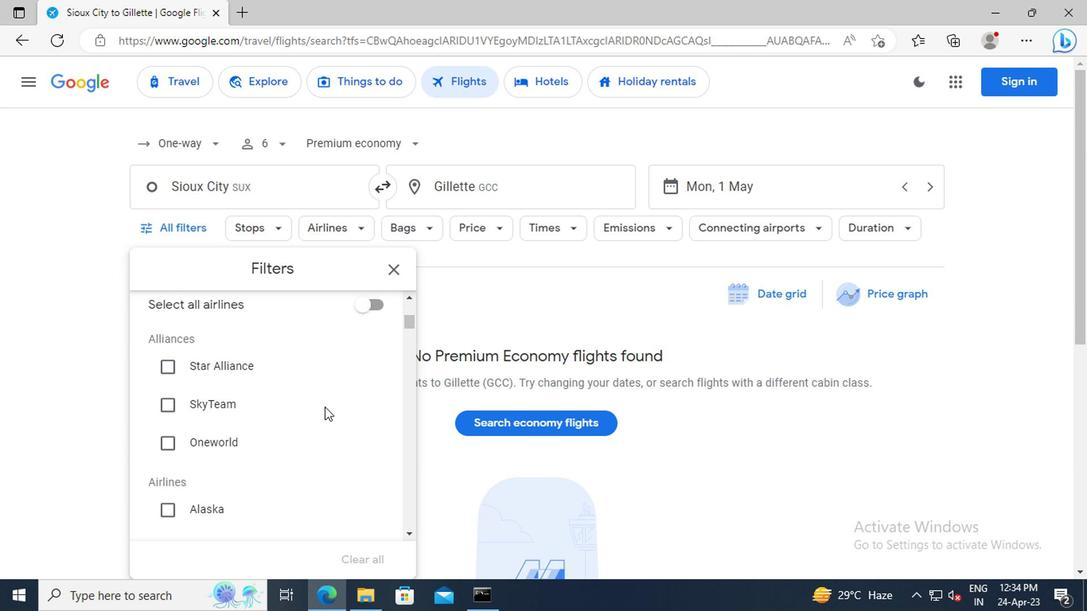 
Action: Mouse scrolled (321, 406) with delta (0, 0)
Screenshot: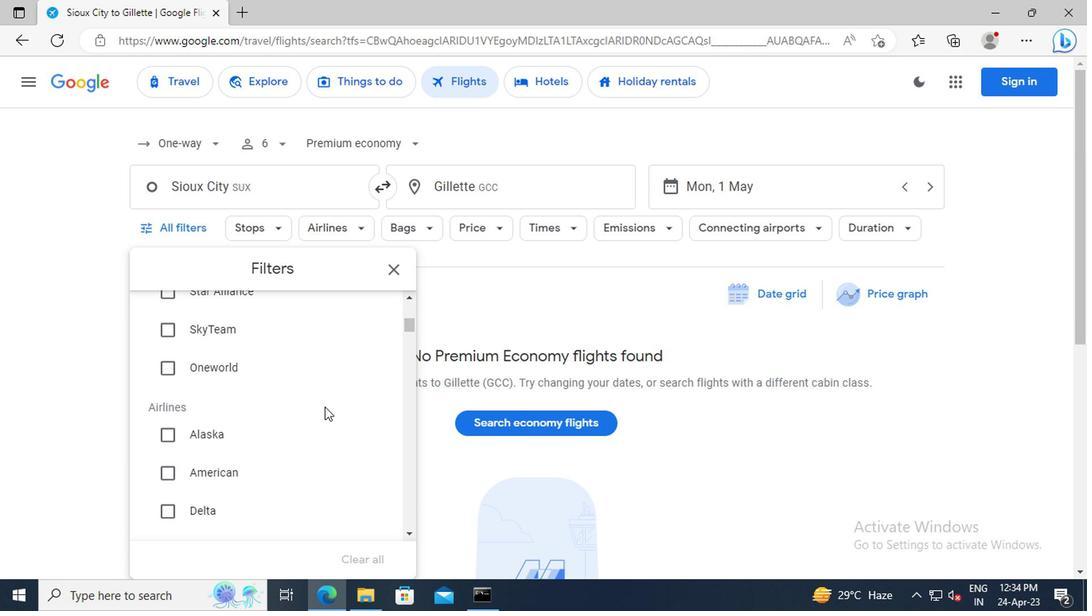 
Action: Mouse scrolled (321, 406) with delta (0, 0)
Screenshot: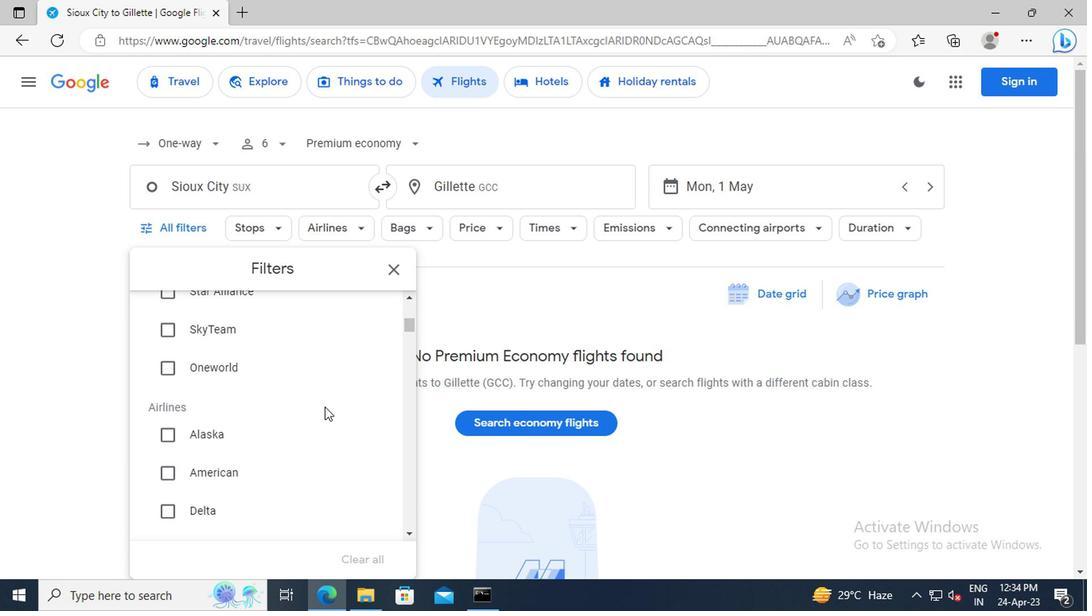 
Action: Mouse moved to (167, 437)
Screenshot: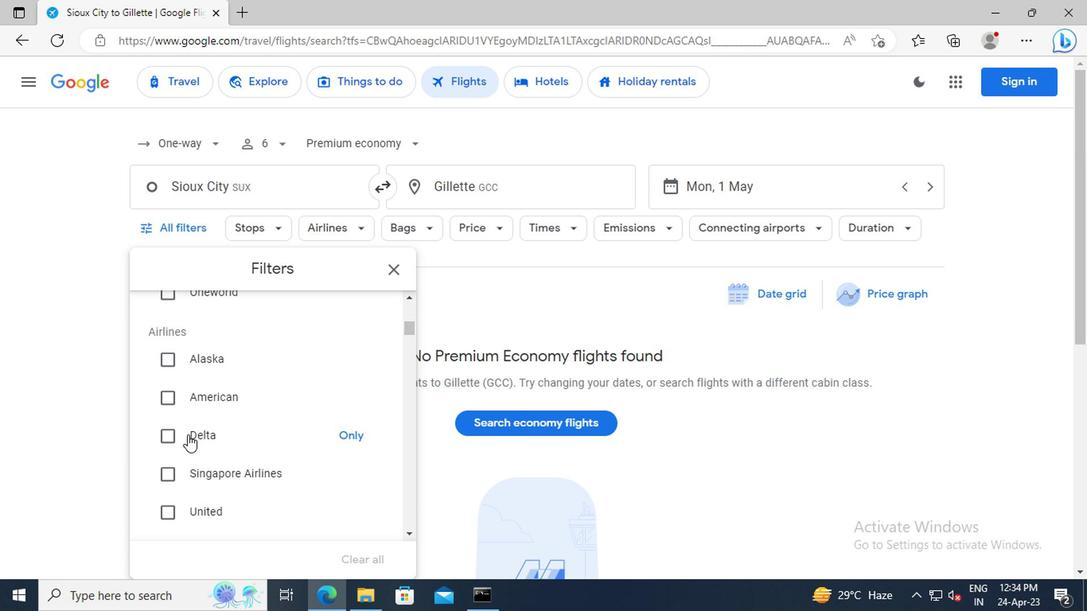 
Action: Mouse pressed left at (167, 437)
Screenshot: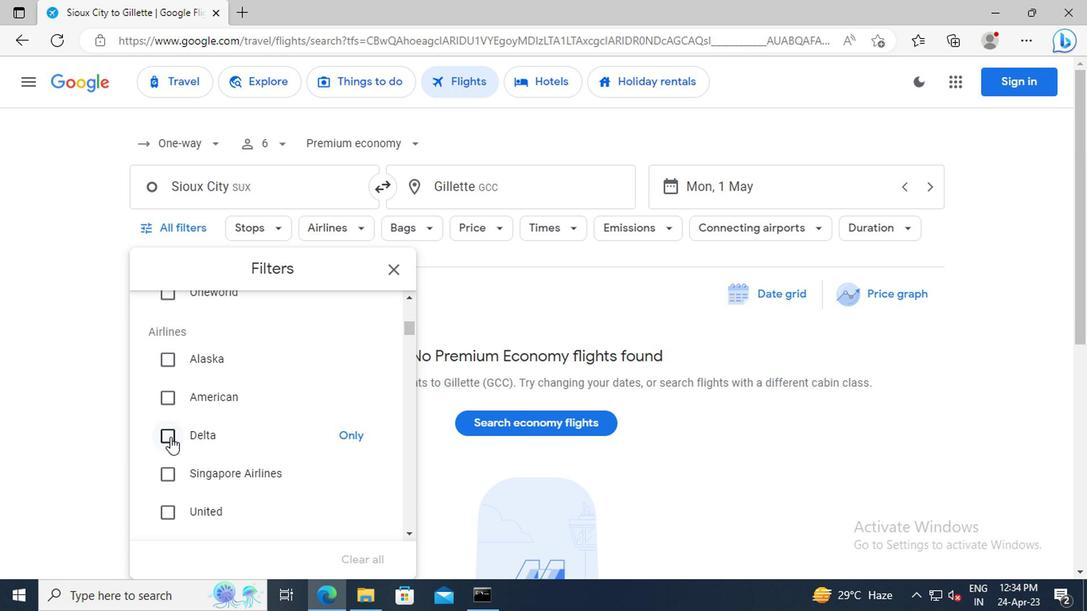 
Action: Mouse moved to (322, 412)
Screenshot: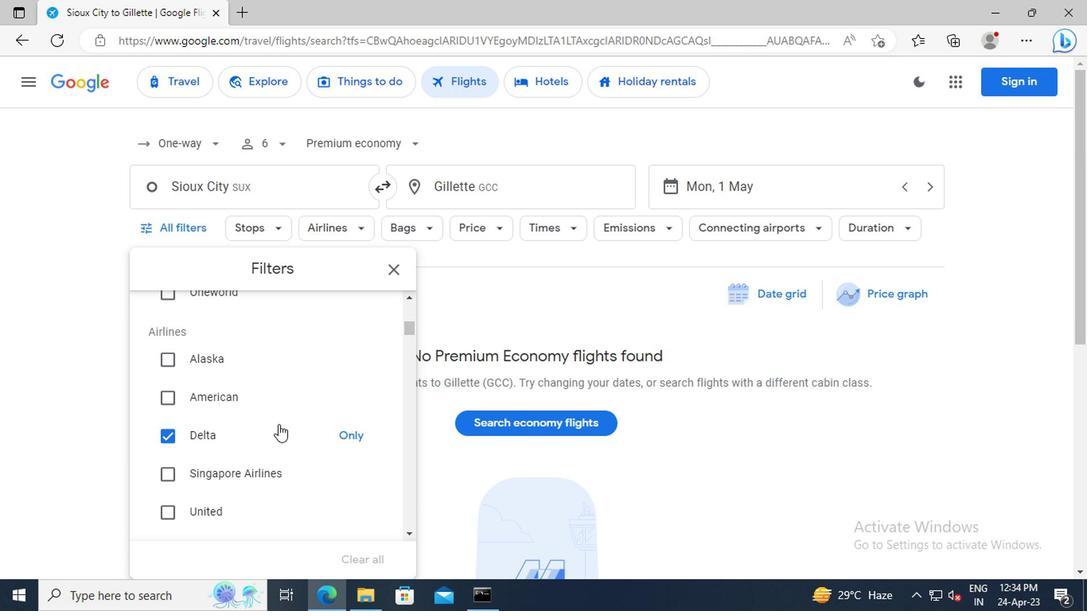 
Action: Mouse scrolled (322, 411) with delta (0, 0)
Screenshot: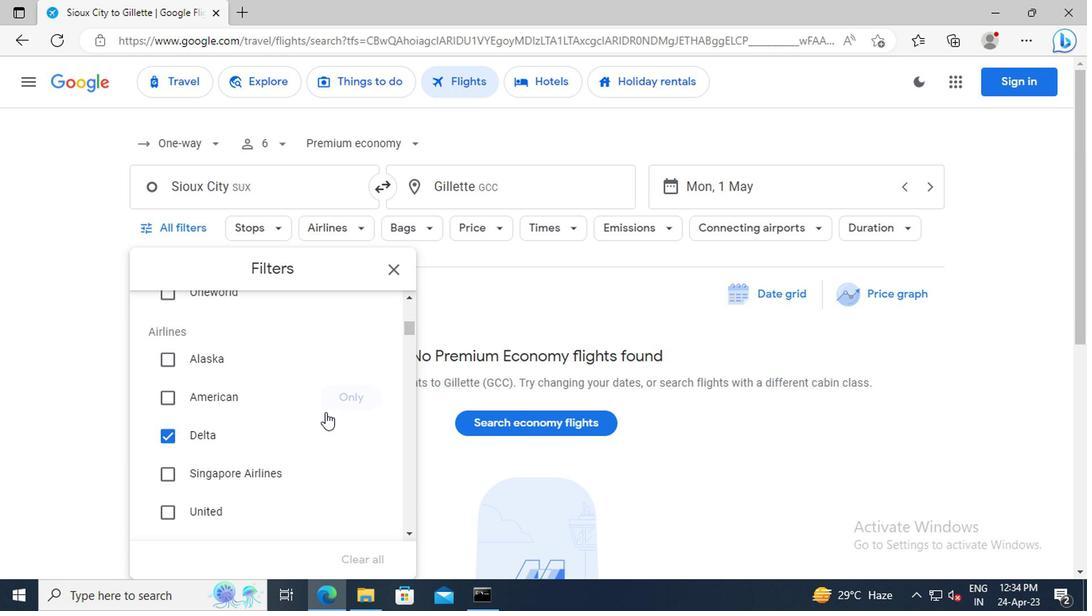 
Action: Mouse scrolled (322, 411) with delta (0, 0)
Screenshot: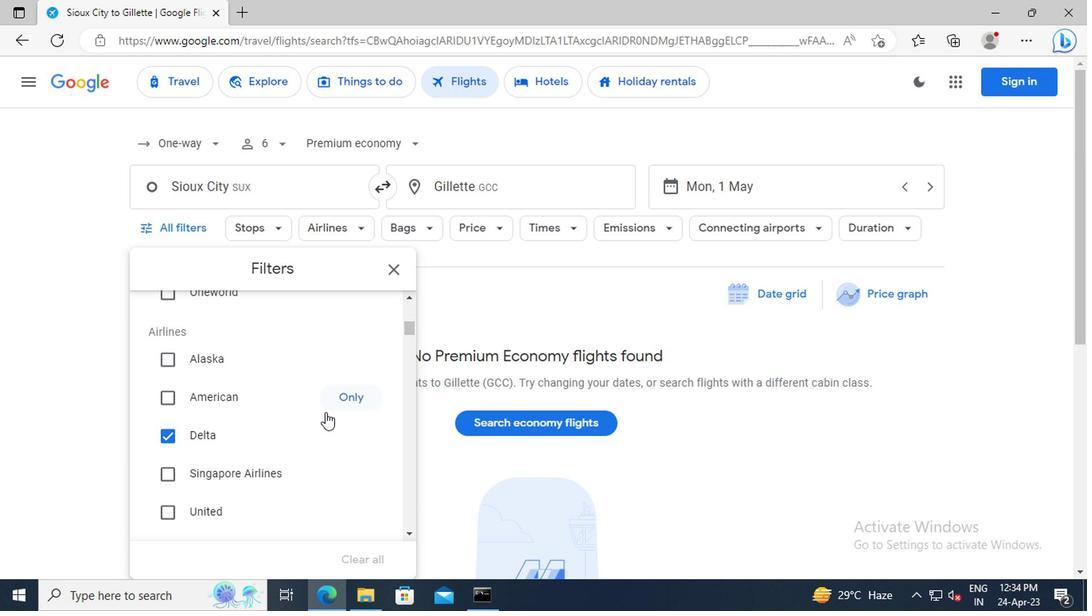 
Action: Mouse scrolled (322, 411) with delta (0, 0)
Screenshot: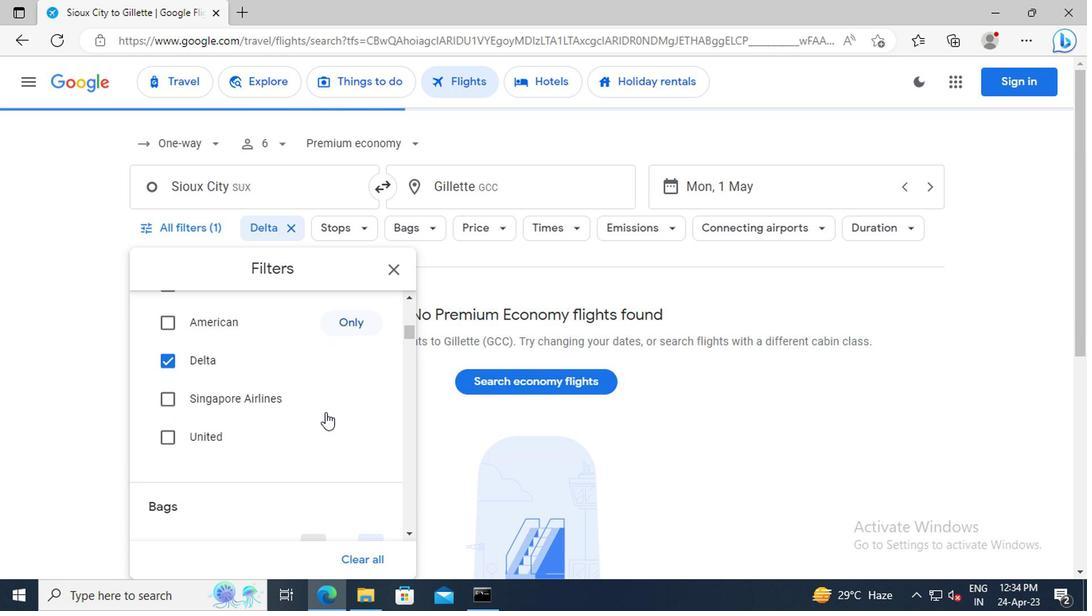 
Action: Mouse scrolled (322, 411) with delta (0, 0)
Screenshot: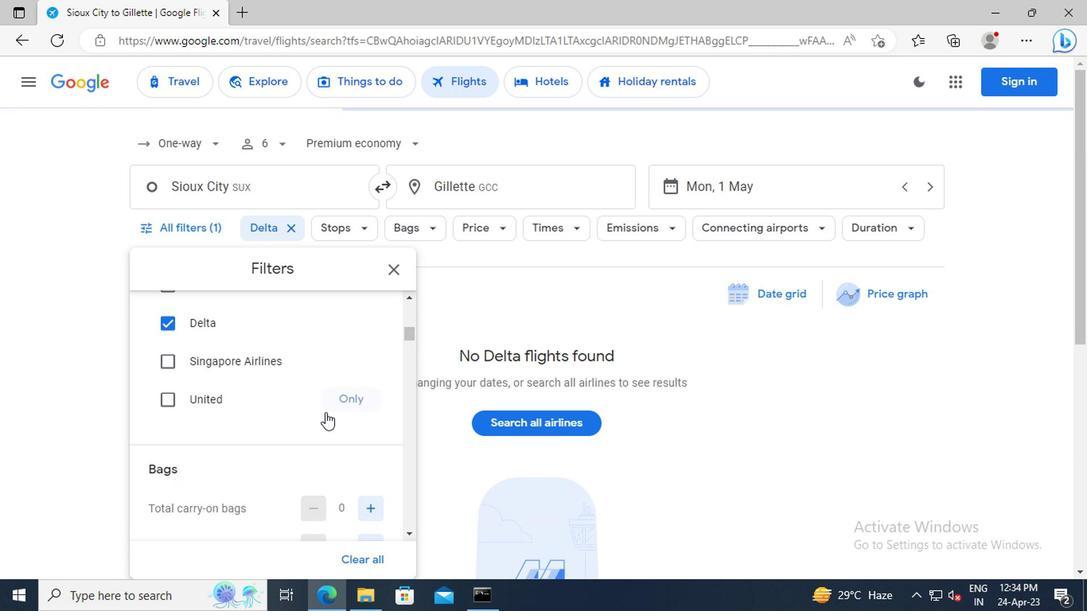 
Action: Mouse scrolled (322, 411) with delta (0, 0)
Screenshot: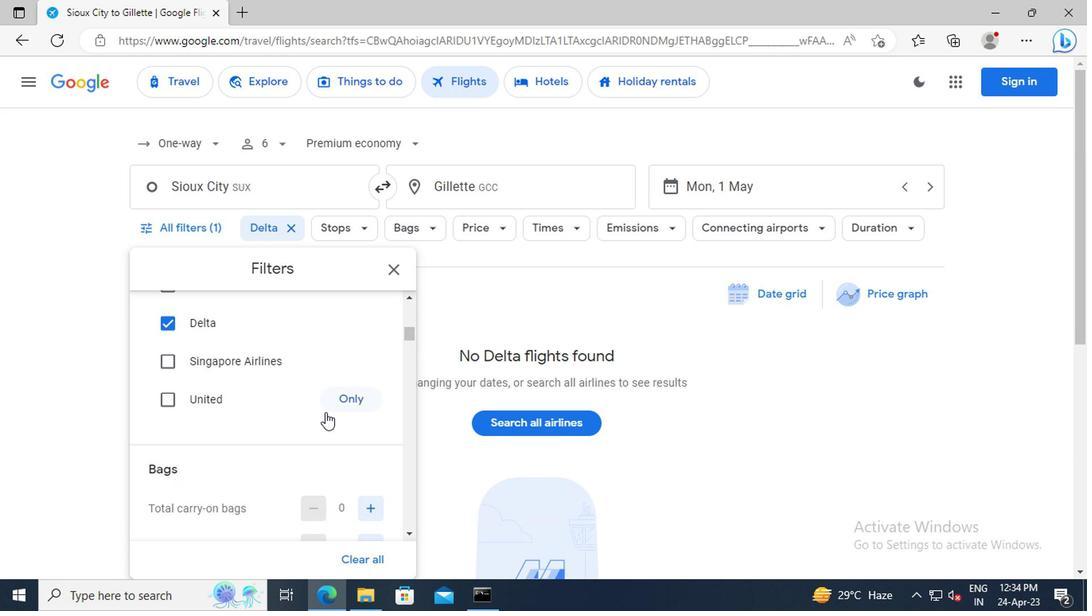 
Action: Mouse moved to (365, 474)
Screenshot: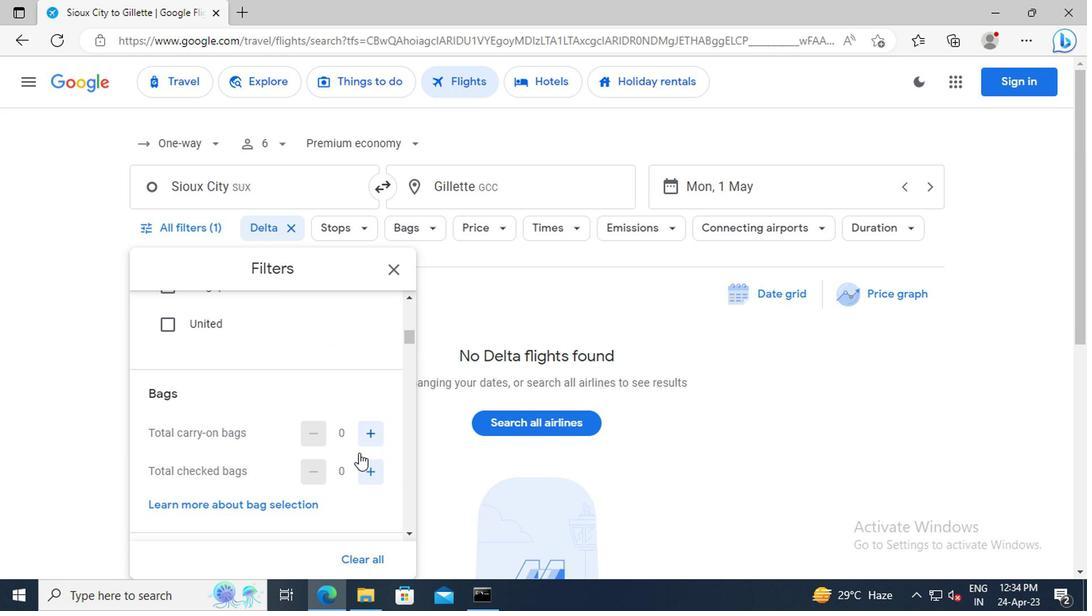 
Action: Mouse pressed left at (365, 474)
Screenshot: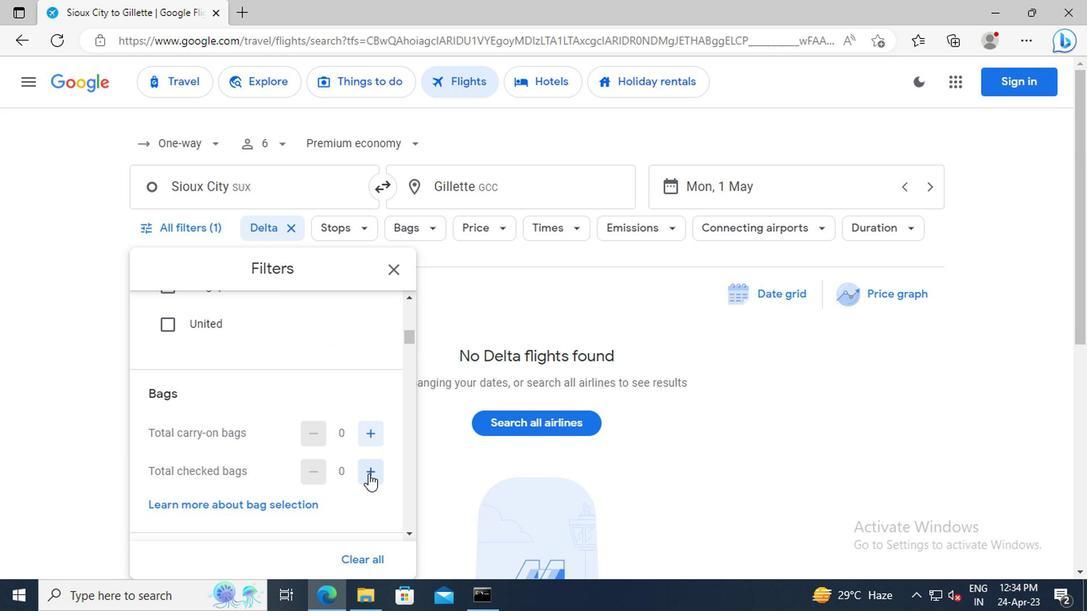
Action: Mouse pressed left at (365, 474)
Screenshot: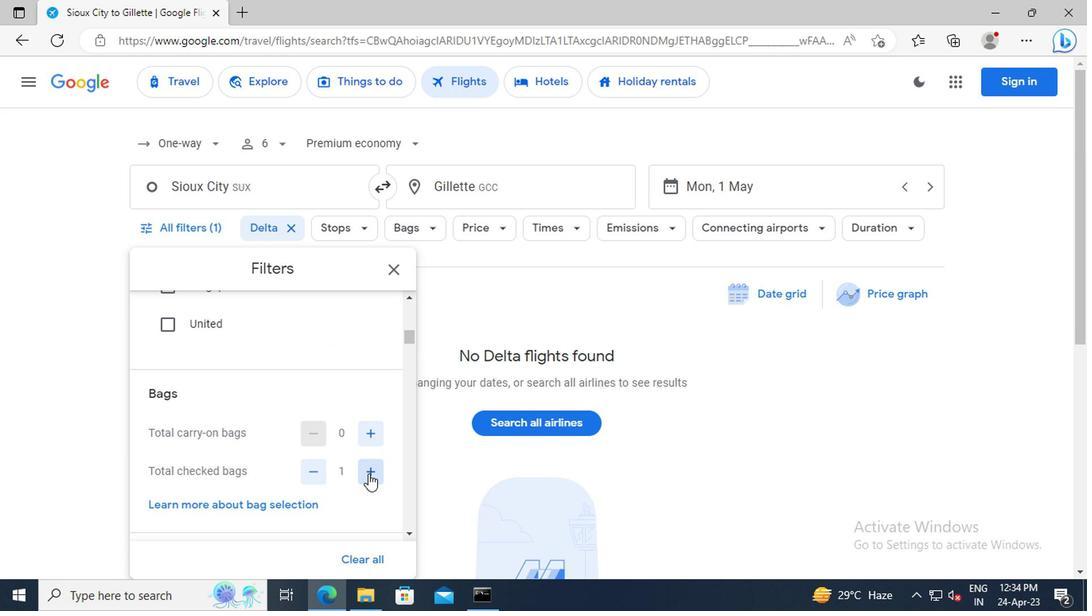 
Action: Mouse pressed left at (365, 474)
Screenshot: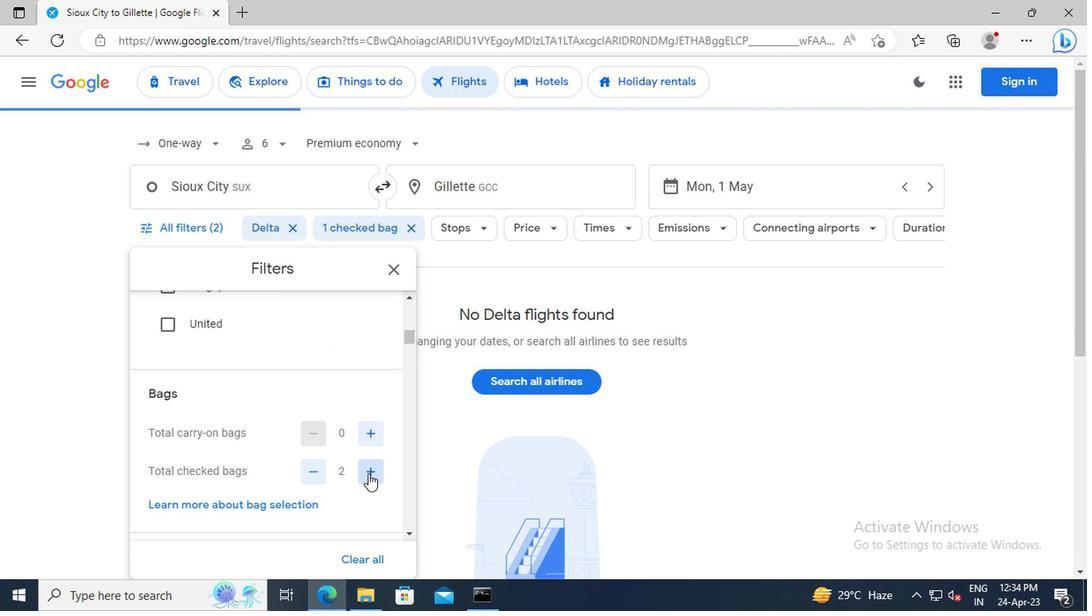 
Action: Mouse pressed left at (365, 474)
Screenshot: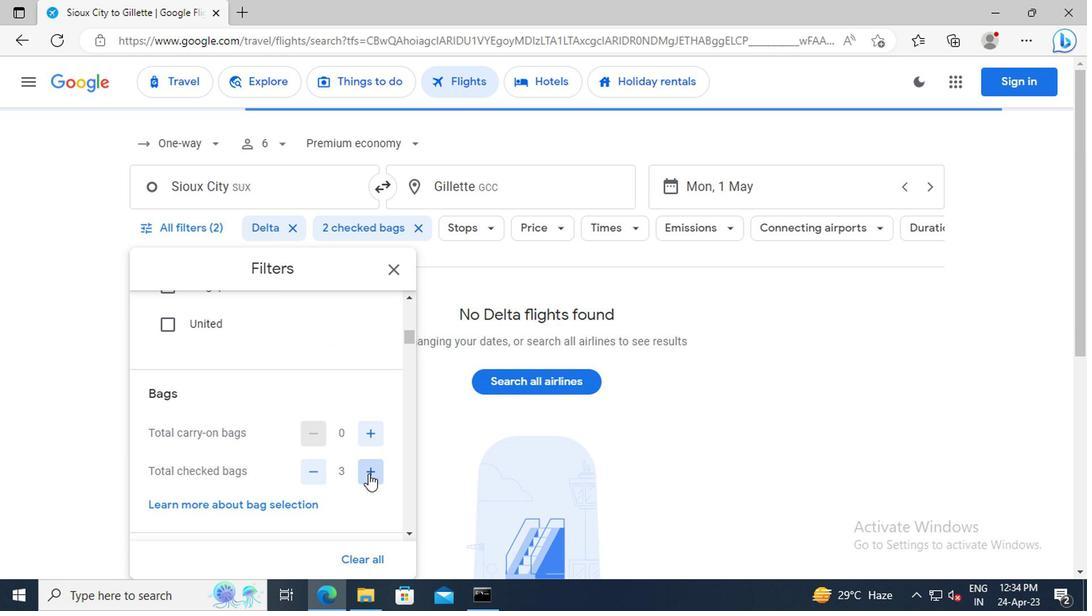 
Action: Mouse pressed left at (365, 474)
Screenshot: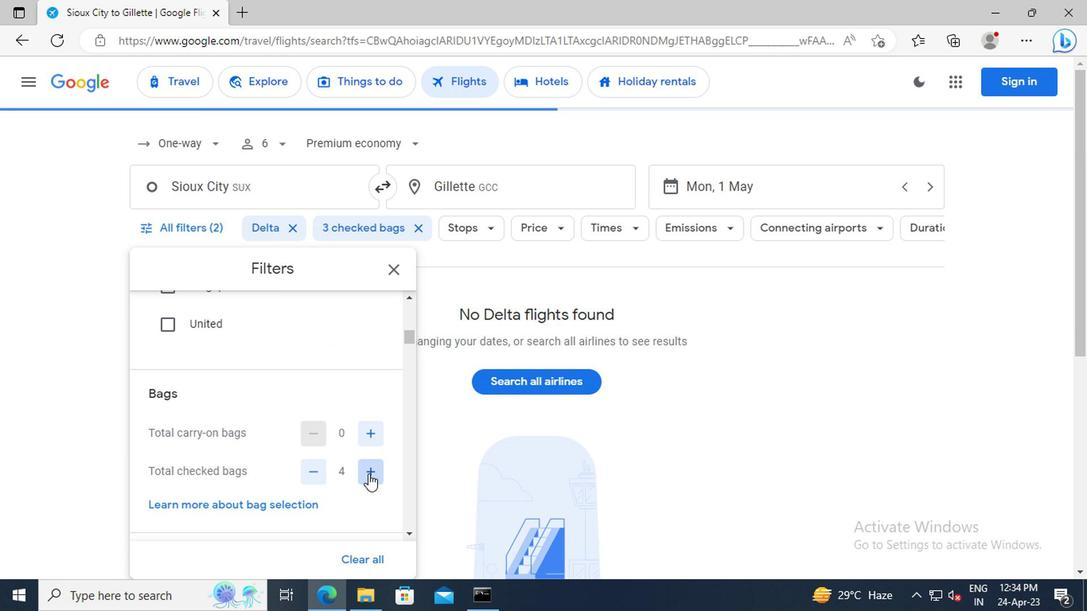 
Action: Mouse moved to (337, 406)
Screenshot: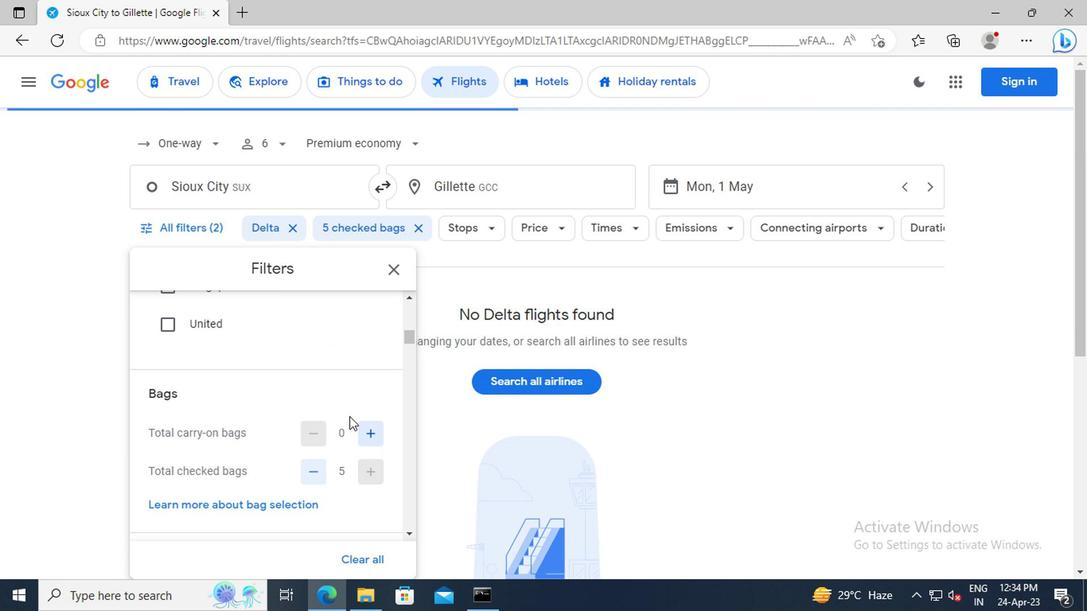 
Action: Mouse scrolled (337, 404) with delta (0, -1)
Screenshot: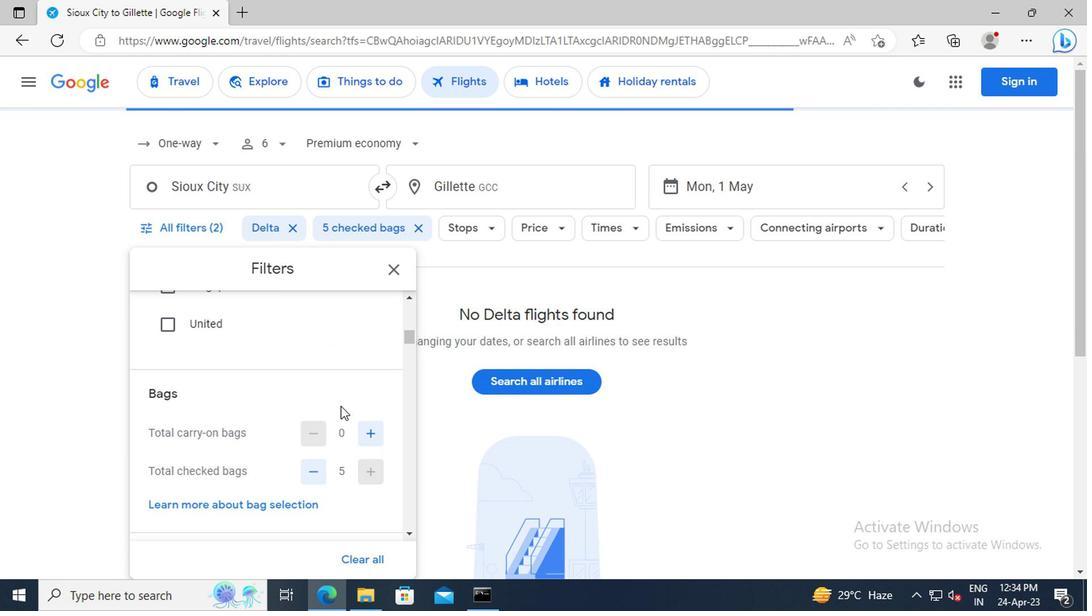 
Action: Mouse scrolled (337, 404) with delta (0, -1)
Screenshot: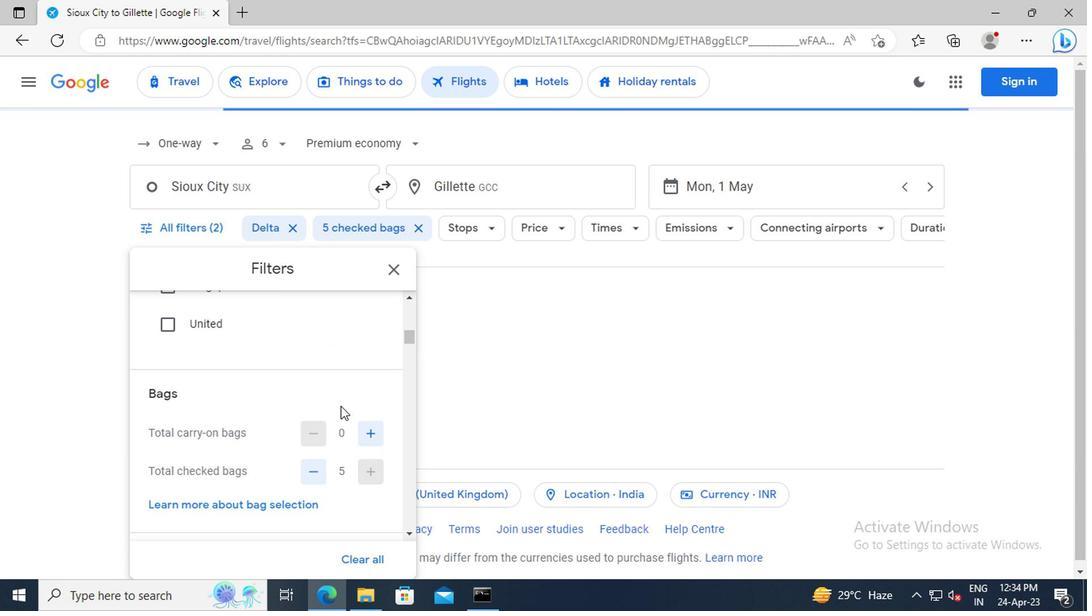 
Action: Mouse scrolled (337, 404) with delta (0, -1)
Screenshot: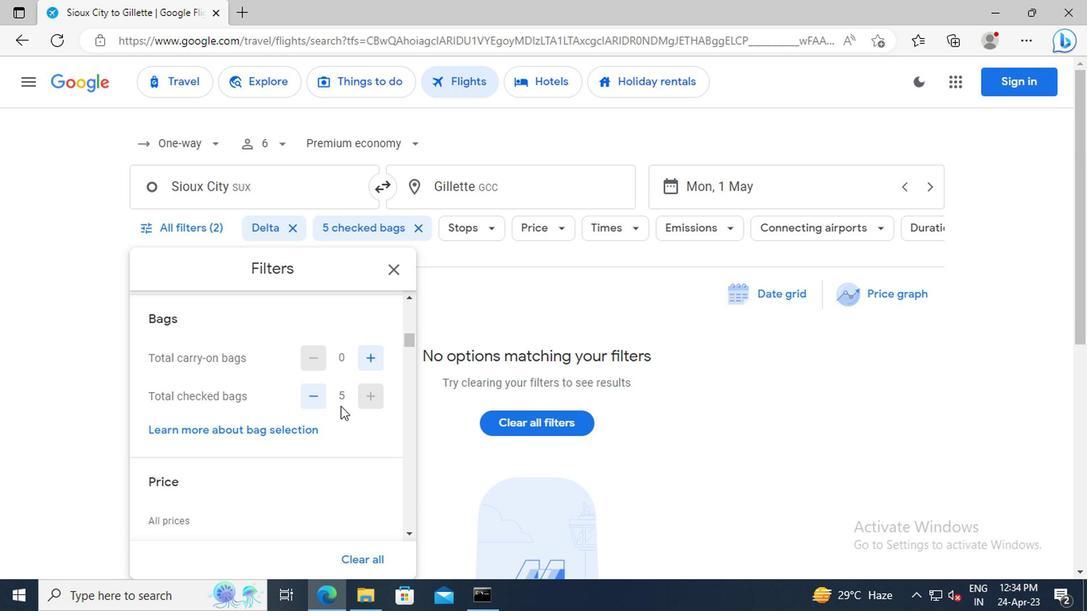 
Action: Mouse scrolled (337, 404) with delta (0, -1)
Screenshot: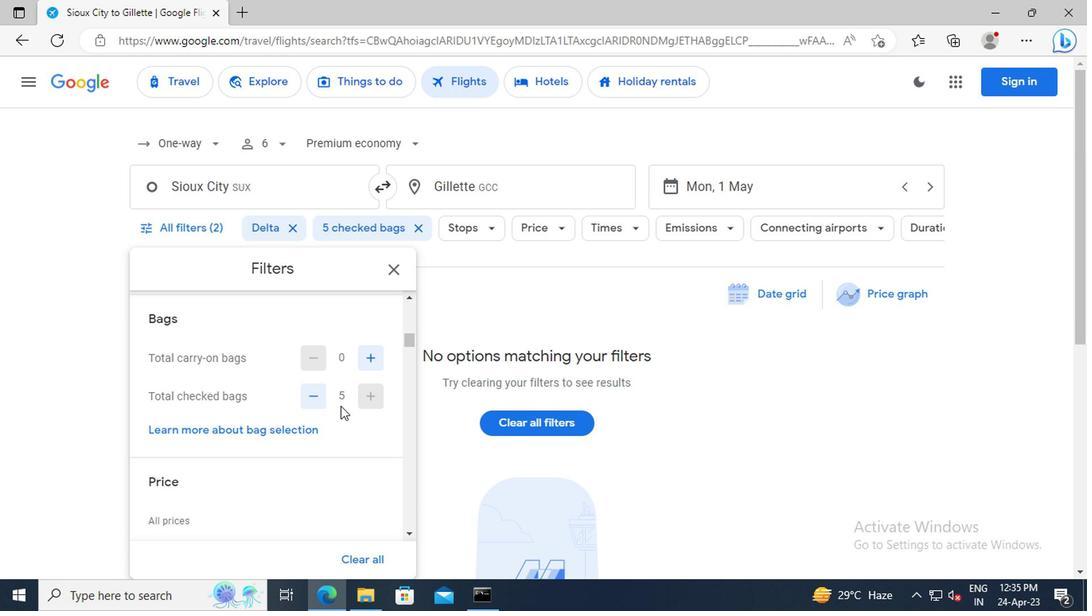 
Action: Mouse moved to (368, 476)
Screenshot: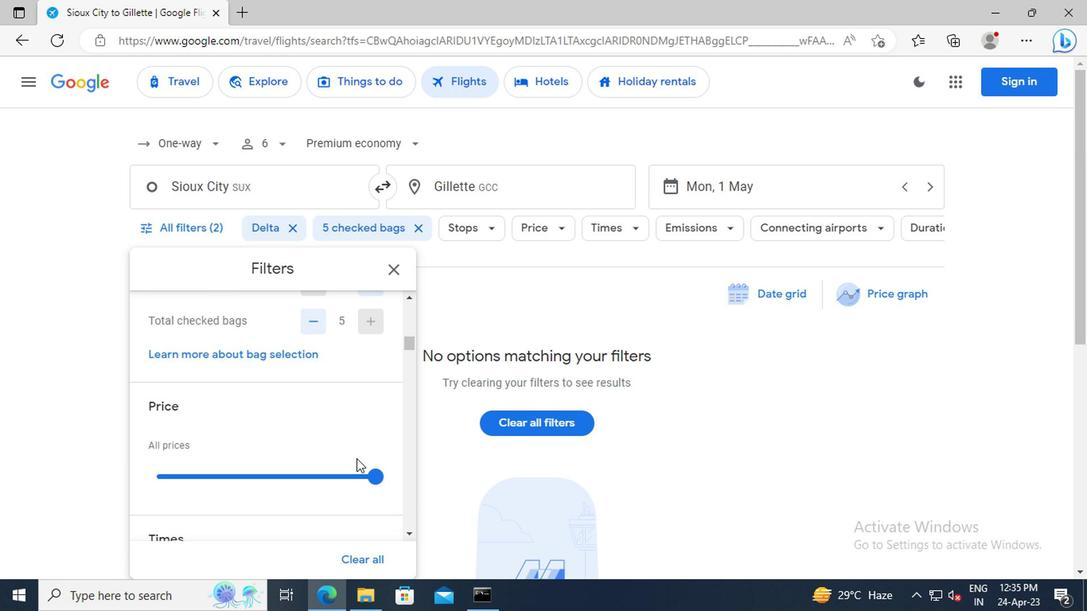 
Action: Mouse pressed left at (368, 476)
Screenshot: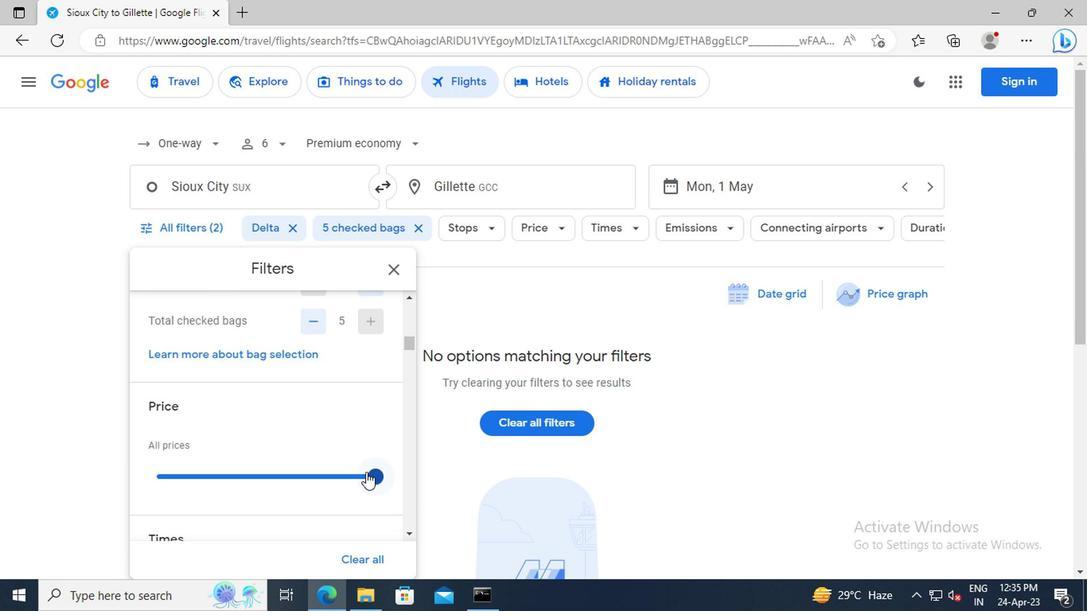 
Action: Mouse moved to (329, 407)
Screenshot: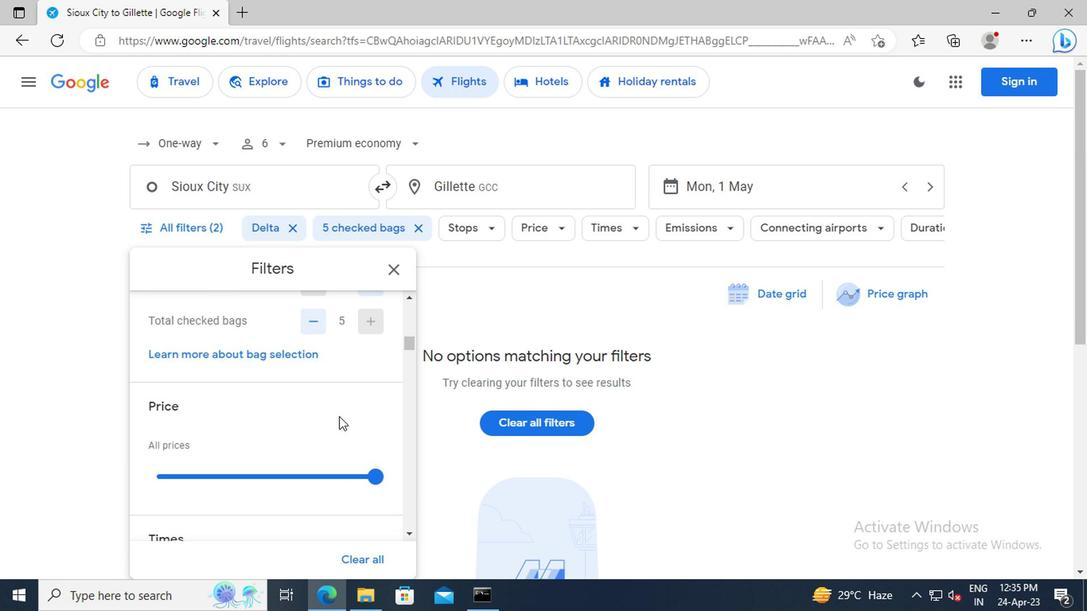 
Action: Mouse scrolled (329, 406) with delta (0, 0)
Screenshot: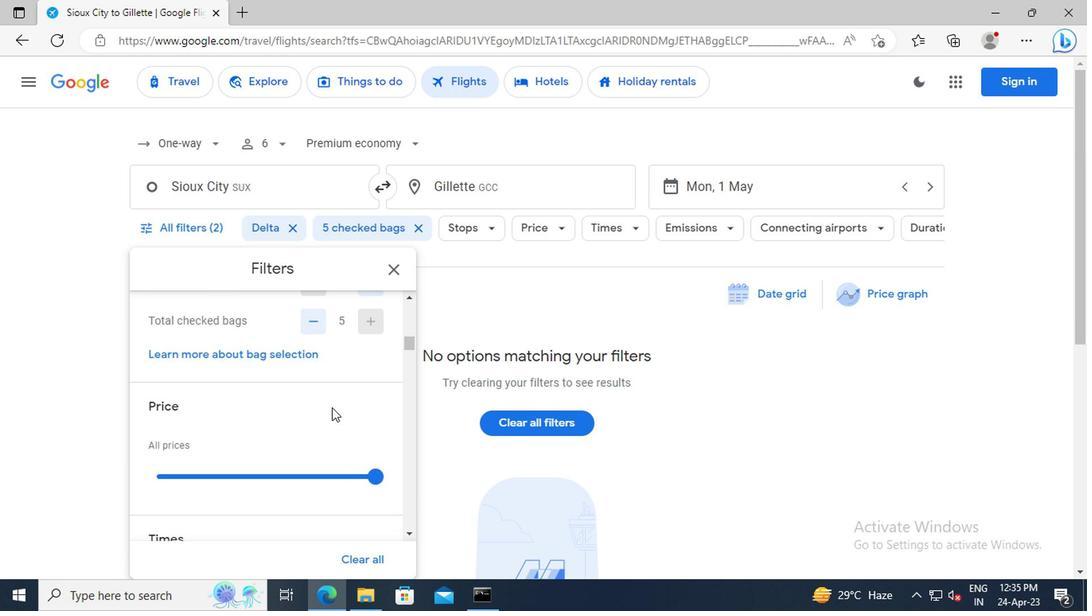 
Action: Mouse moved to (329, 406)
Screenshot: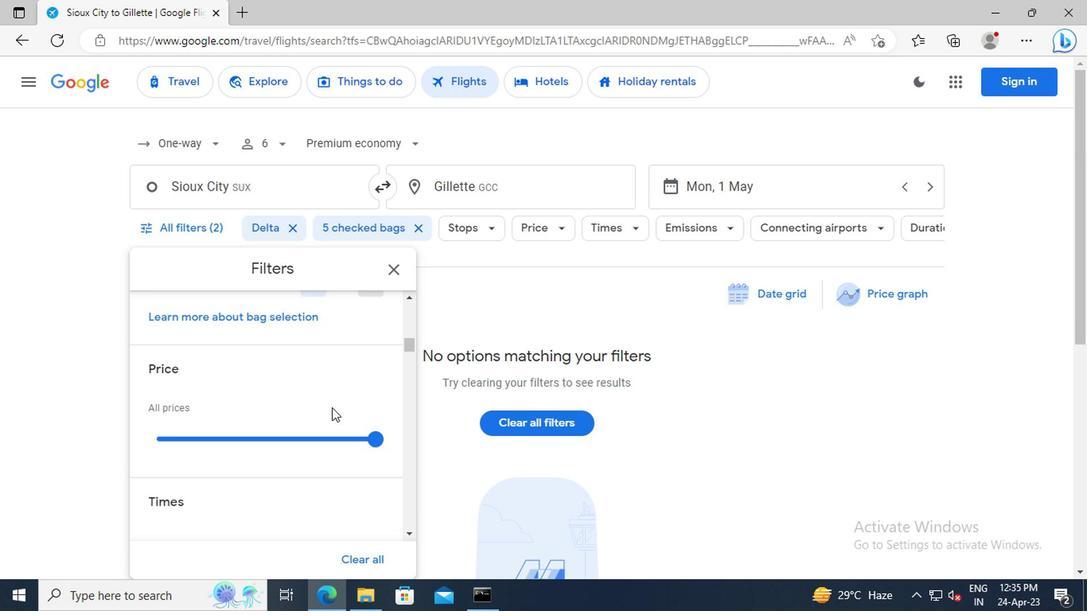 
Action: Mouse scrolled (329, 406) with delta (0, 0)
Screenshot: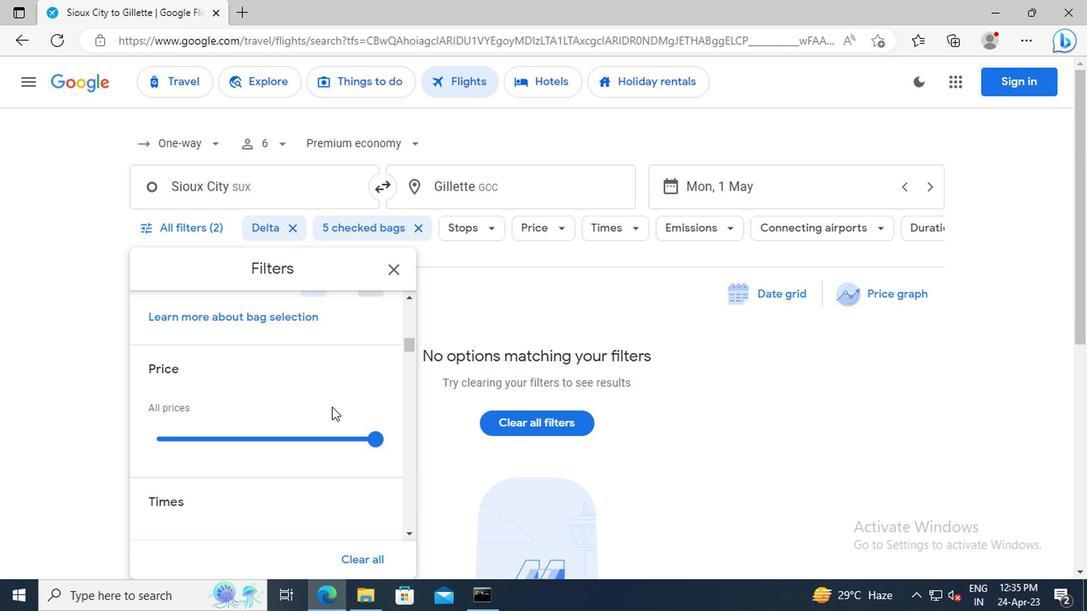 
Action: Mouse scrolled (329, 406) with delta (0, 0)
Screenshot: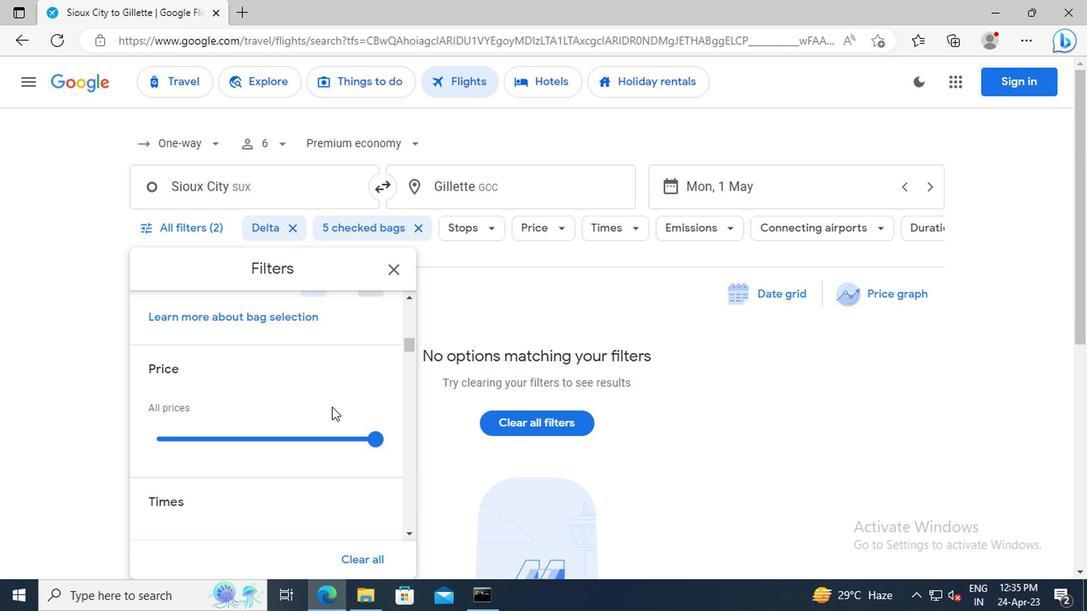 
Action: Mouse scrolled (329, 406) with delta (0, 0)
Screenshot: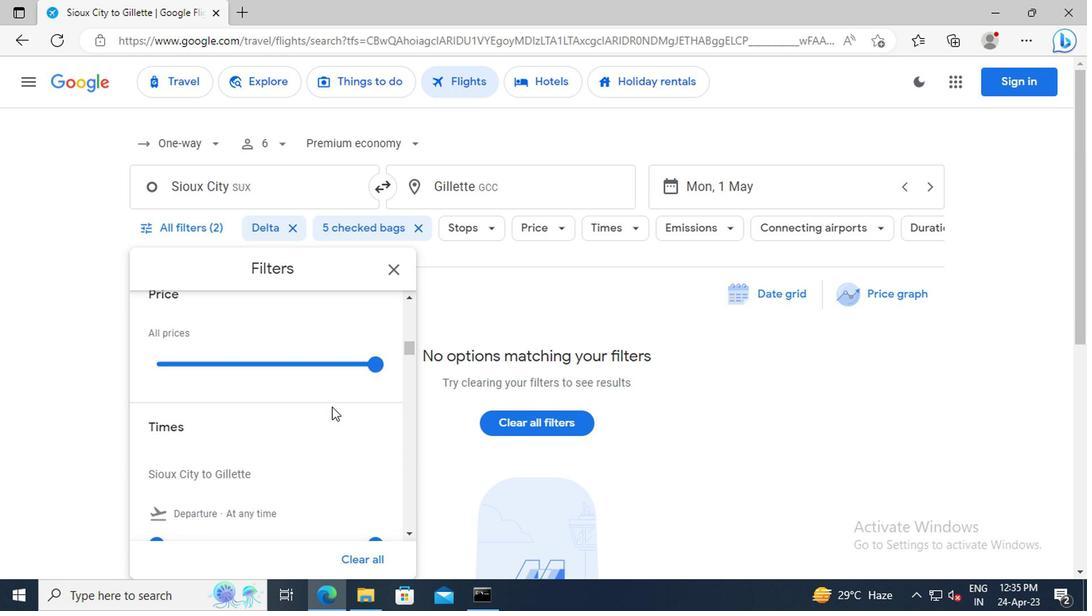 
Action: Mouse scrolled (329, 406) with delta (0, 0)
Screenshot: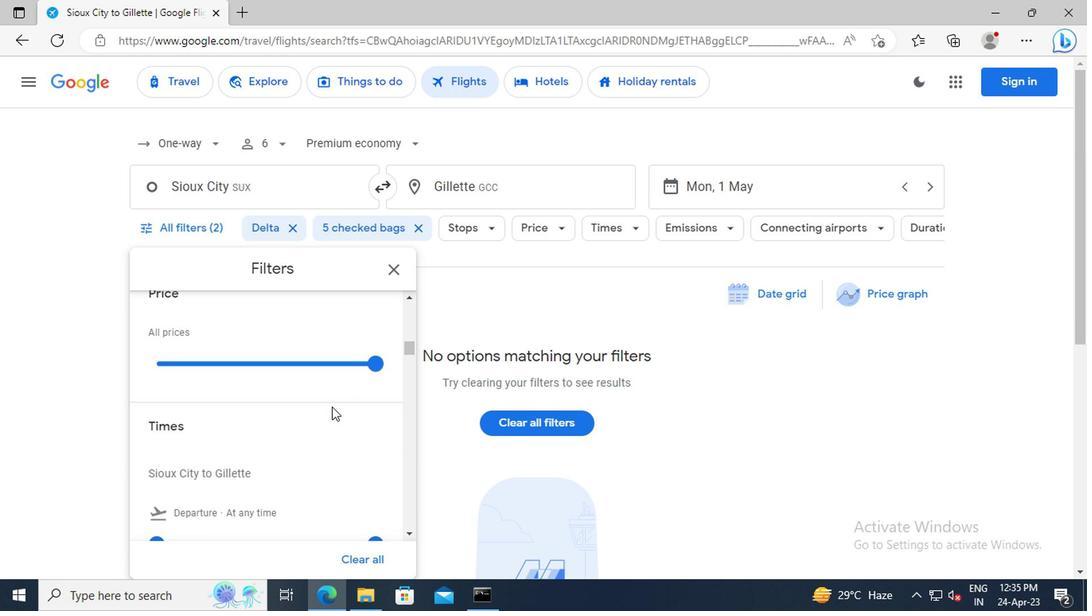 
Action: Mouse scrolled (329, 406) with delta (0, 0)
Screenshot: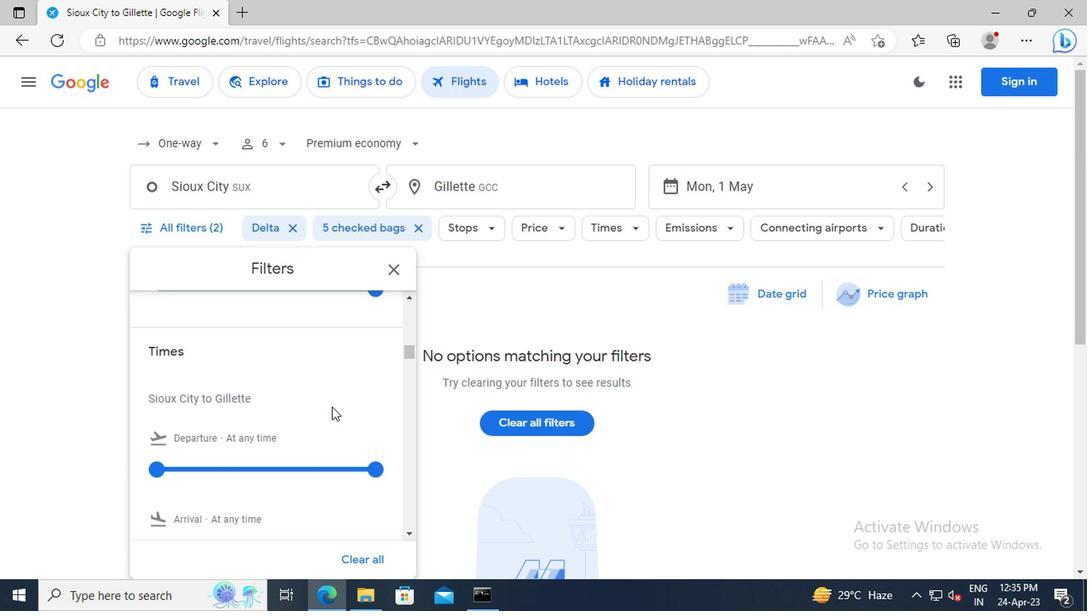 
Action: Mouse moved to (159, 429)
Screenshot: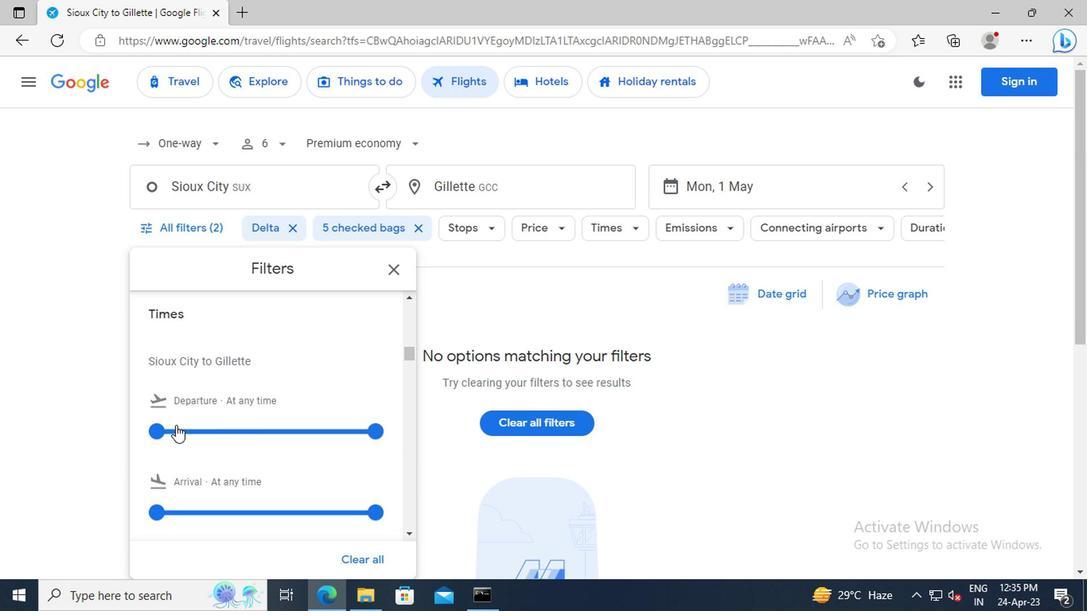 
Action: Mouse pressed left at (159, 429)
Screenshot: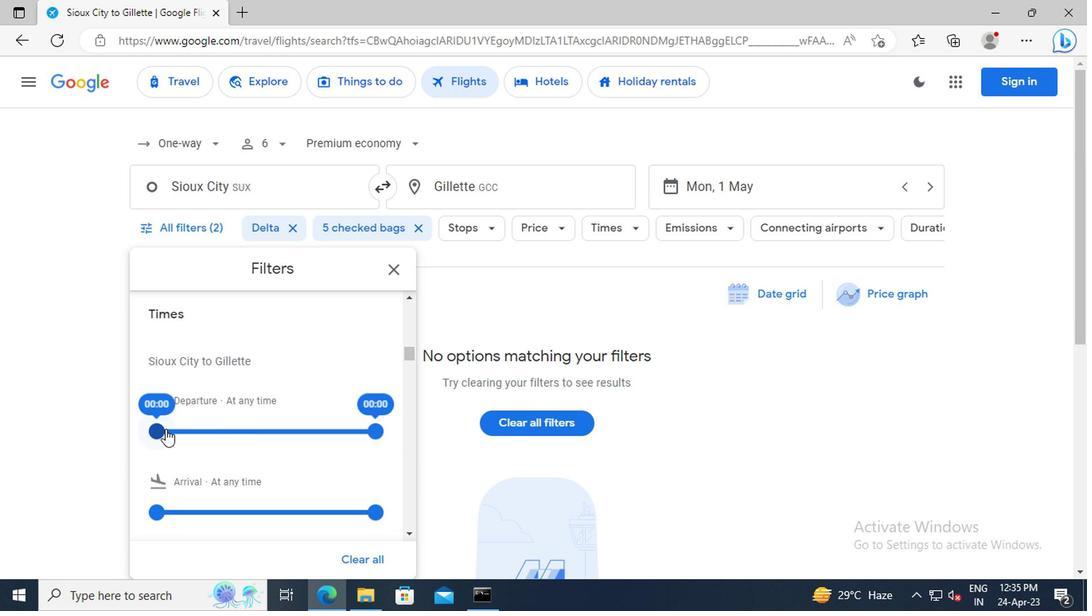 
Action: Mouse moved to (373, 435)
Screenshot: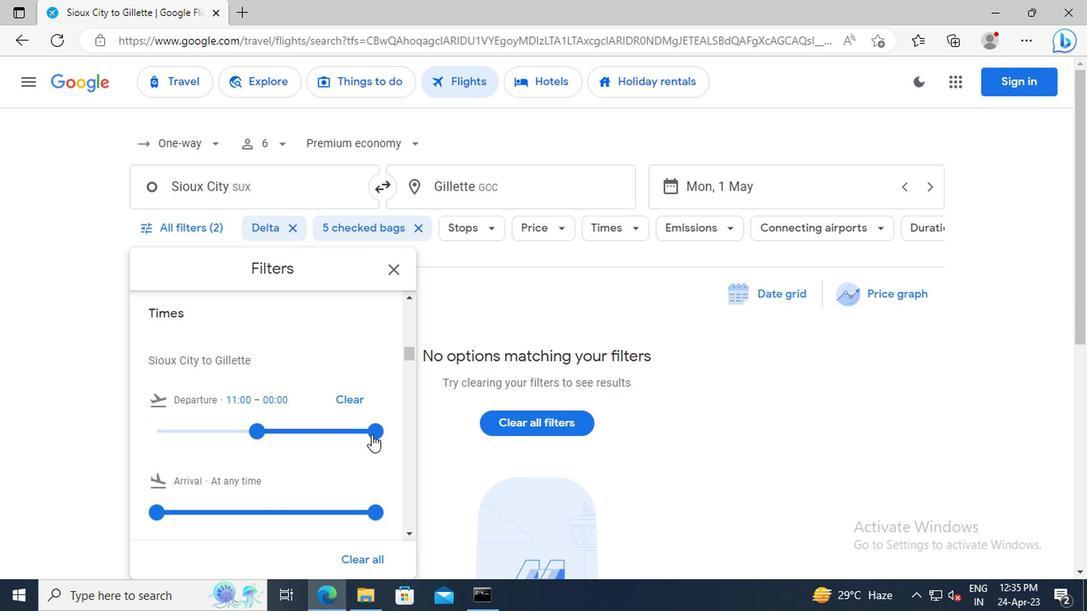 
Action: Mouse pressed left at (373, 435)
Screenshot: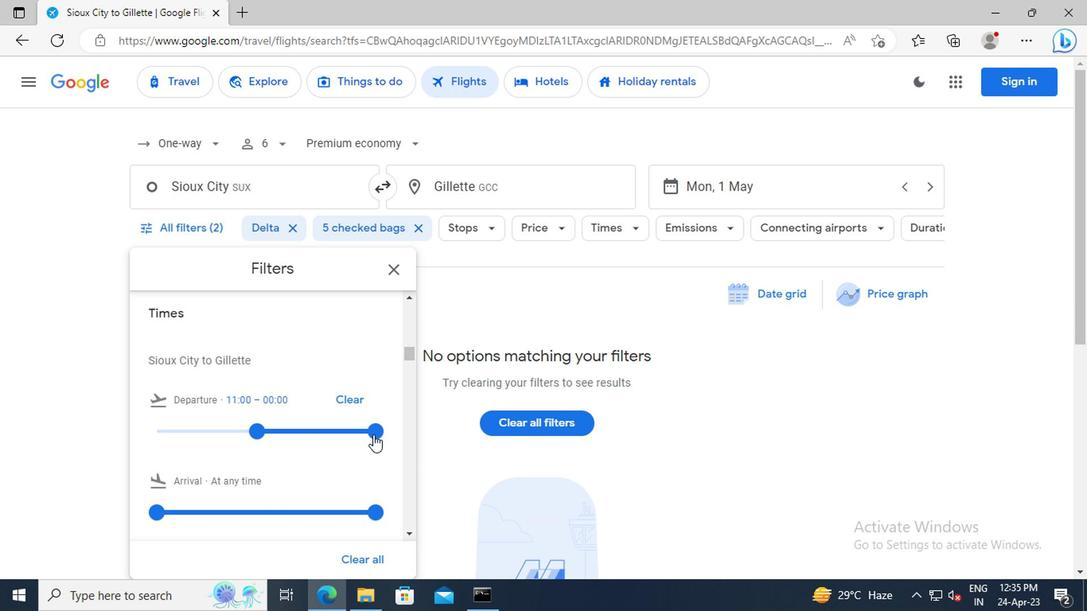 
Action: Mouse moved to (391, 268)
Screenshot: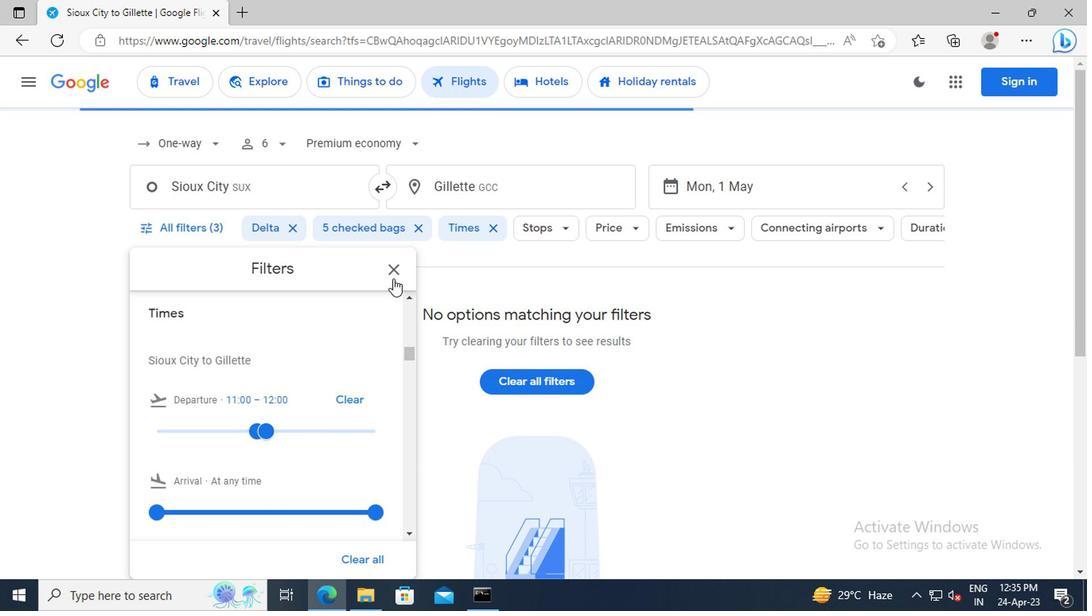 
Action: Mouse pressed left at (391, 268)
Screenshot: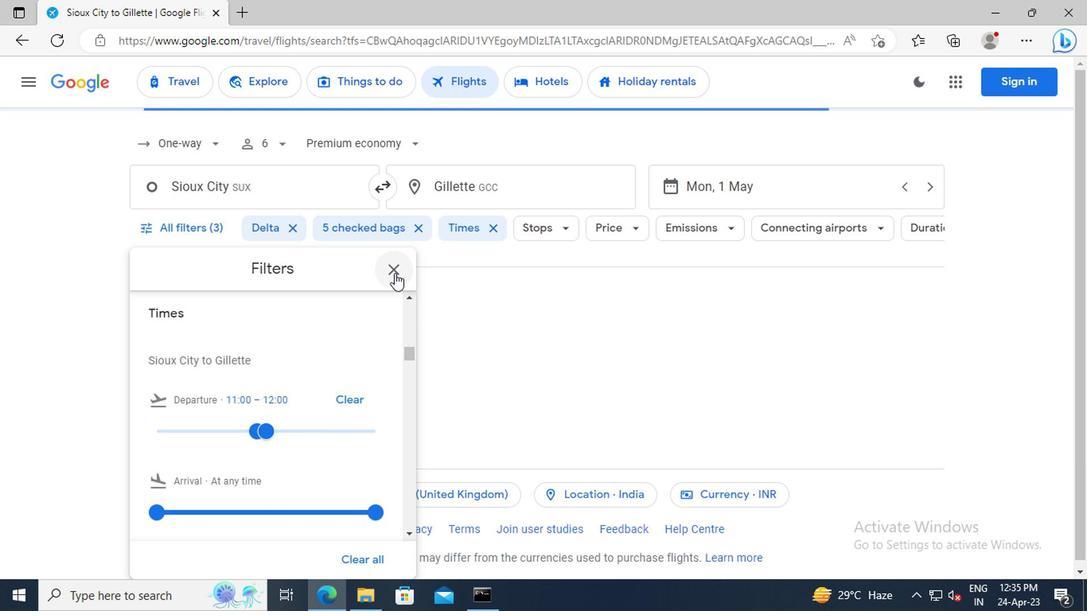 
Action: Mouse moved to (442, 366)
Screenshot: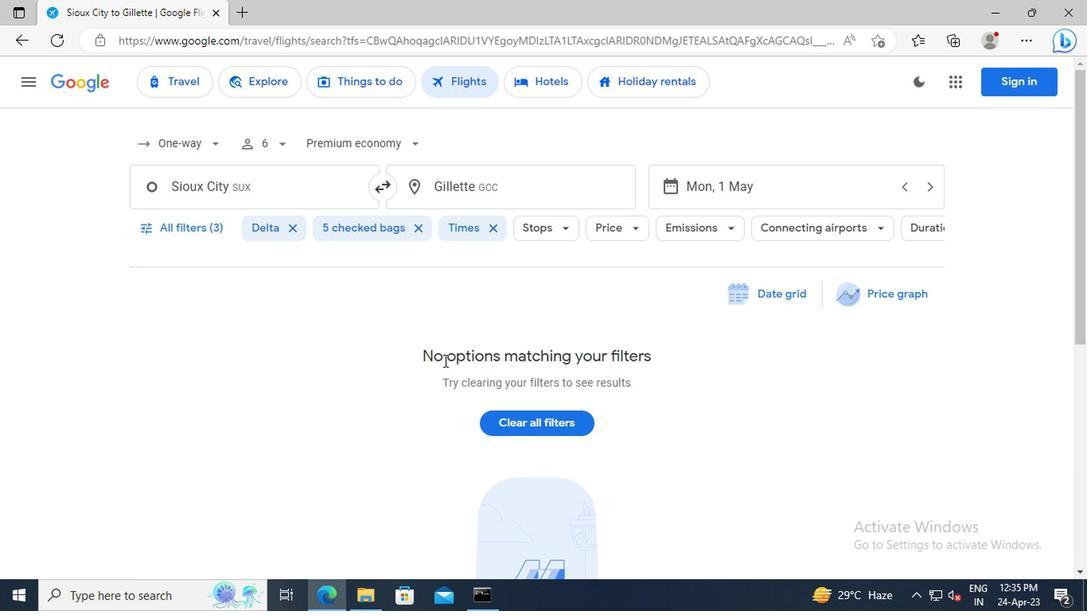 
